 Task: Find connections with filter location Dohār with filter topic #futurewith filter profile language Potuguese with filter current company Emami Ltd with filter school GURU HARIKISHAN PUBLIC SCHOOL with filter industry Automation Machinery Manufacturing with filter service category Wealth Management with filter keywords title Production Engineer
Action: Mouse moved to (492, 95)
Screenshot: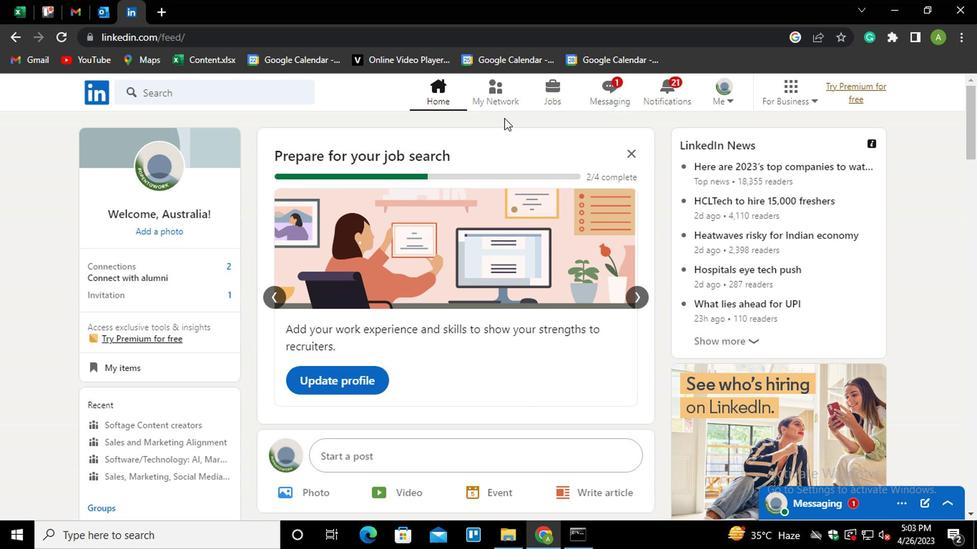 
Action: Mouse pressed left at (492, 95)
Screenshot: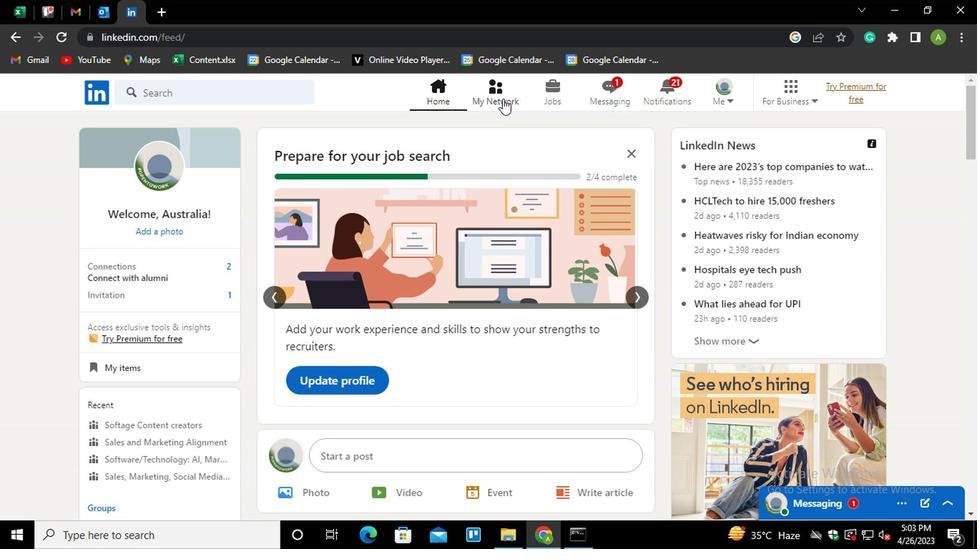 
Action: Mouse moved to (140, 167)
Screenshot: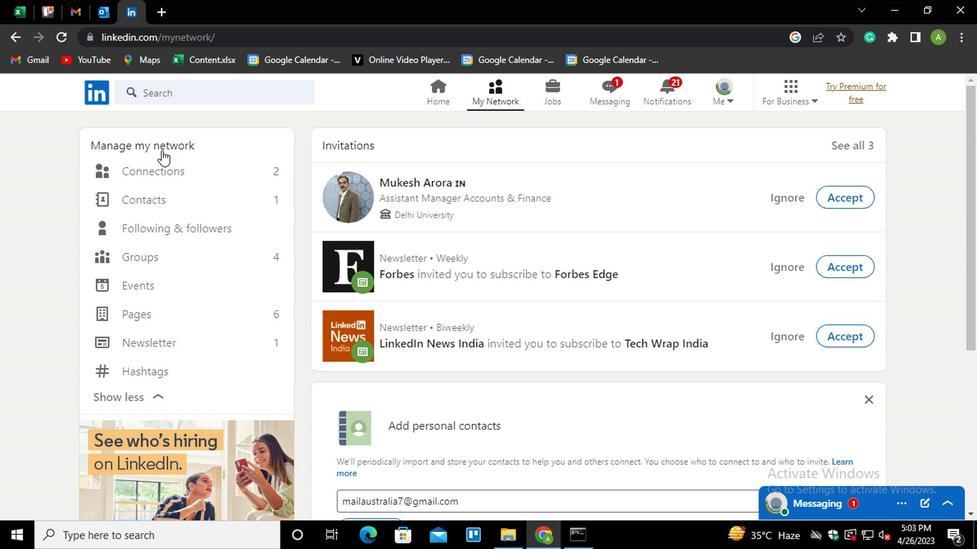 
Action: Mouse pressed left at (140, 167)
Screenshot: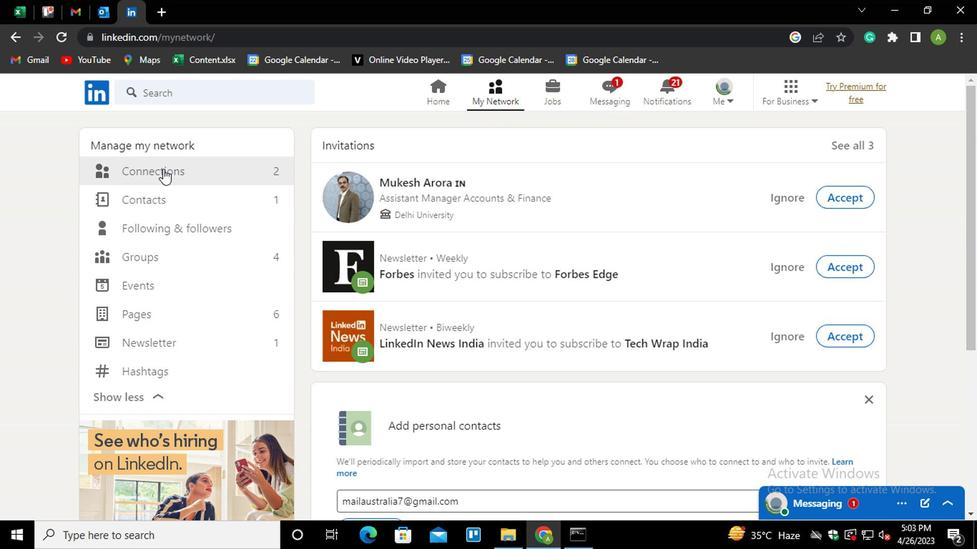 
Action: Mouse moved to (564, 171)
Screenshot: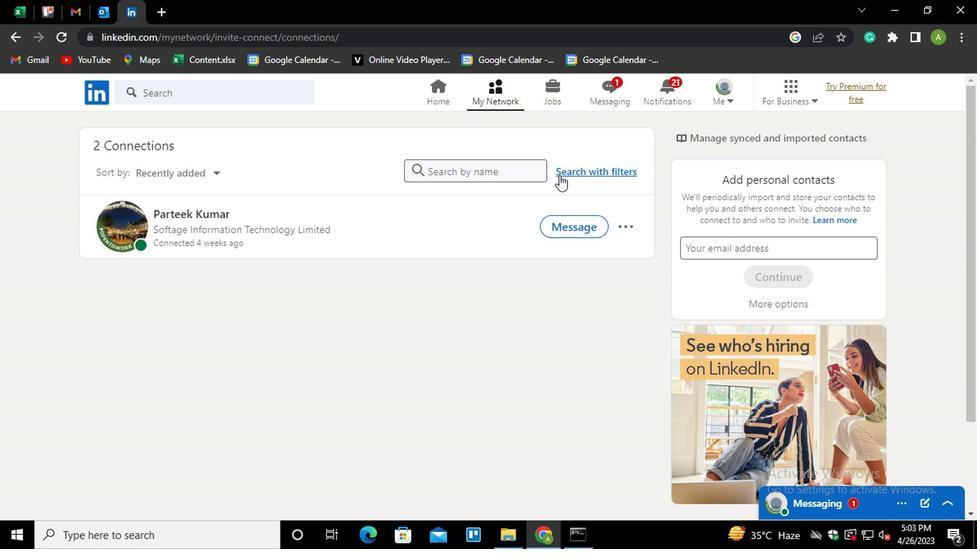 
Action: Mouse pressed left at (564, 171)
Screenshot: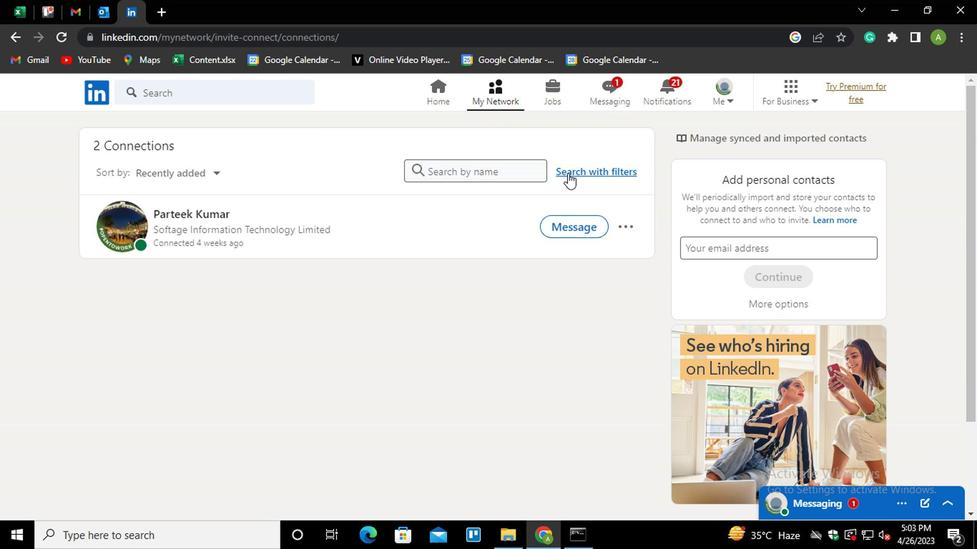 
Action: Mouse moved to (482, 130)
Screenshot: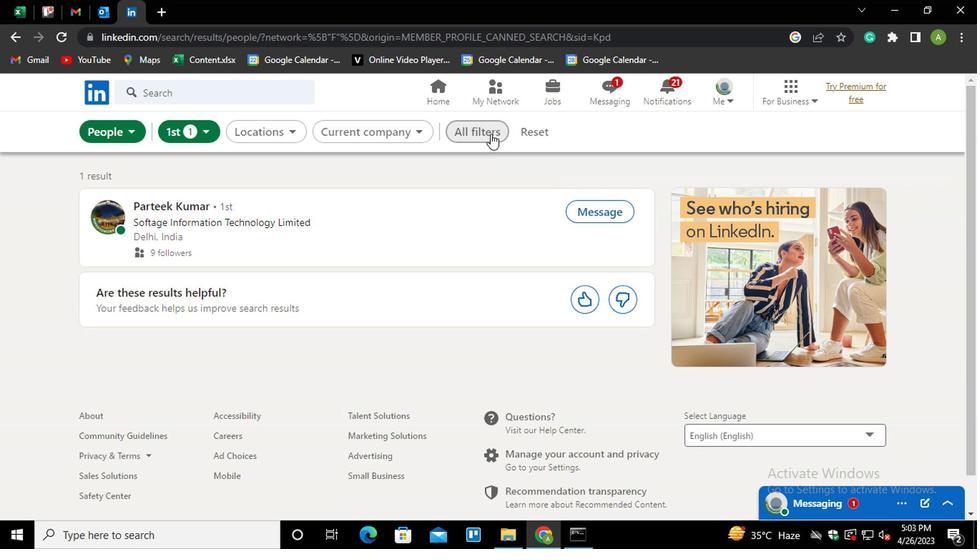 
Action: Mouse pressed left at (482, 130)
Screenshot: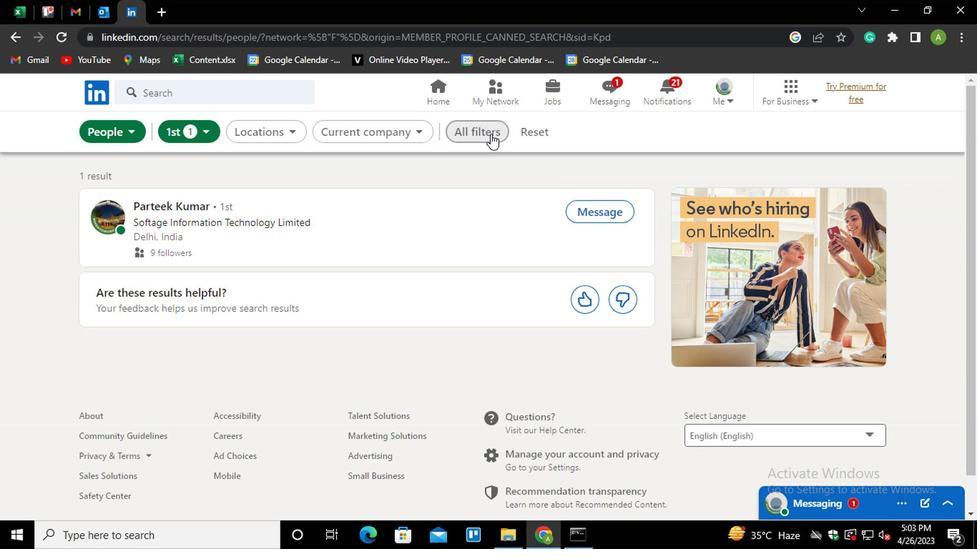 
Action: Mouse moved to (665, 257)
Screenshot: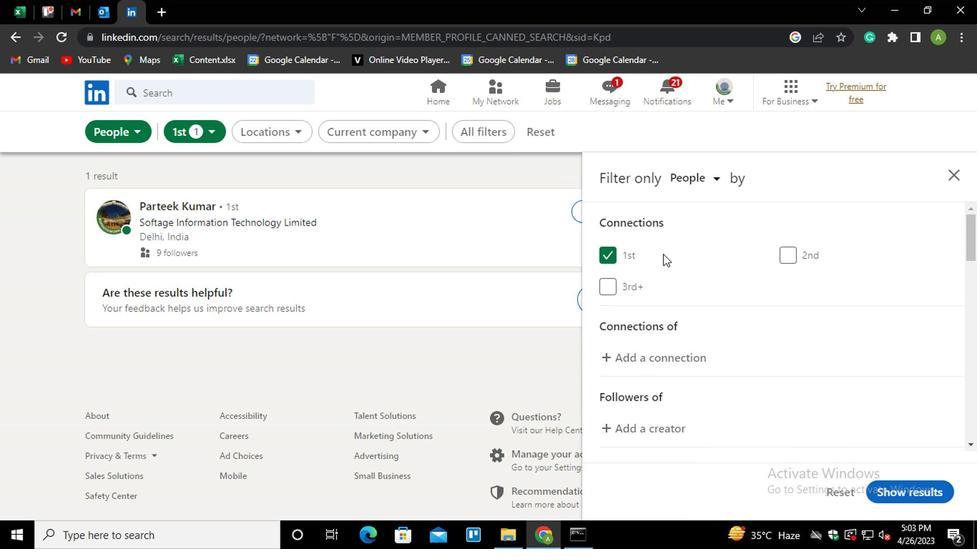 
Action: Mouse scrolled (665, 256) with delta (0, 0)
Screenshot: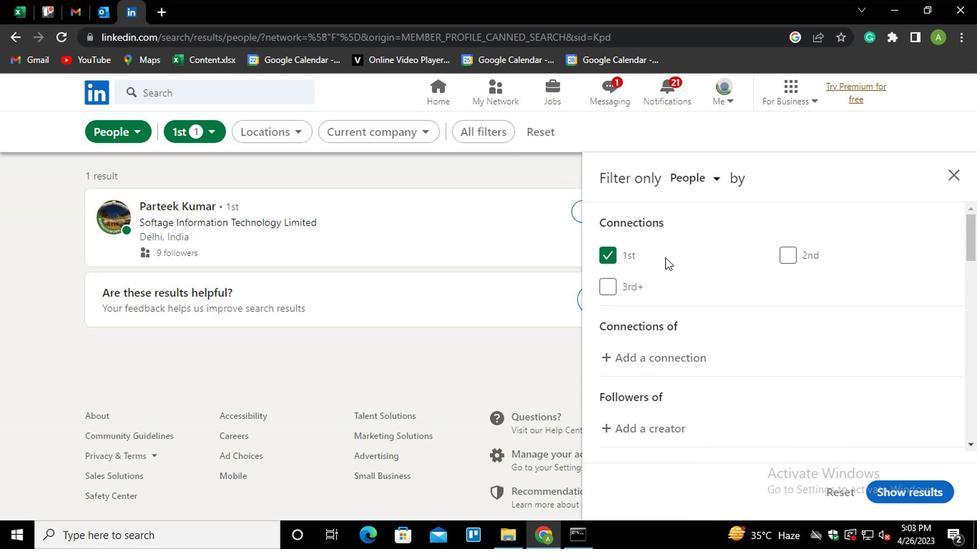 
Action: Mouse scrolled (665, 256) with delta (0, 0)
Screenshot: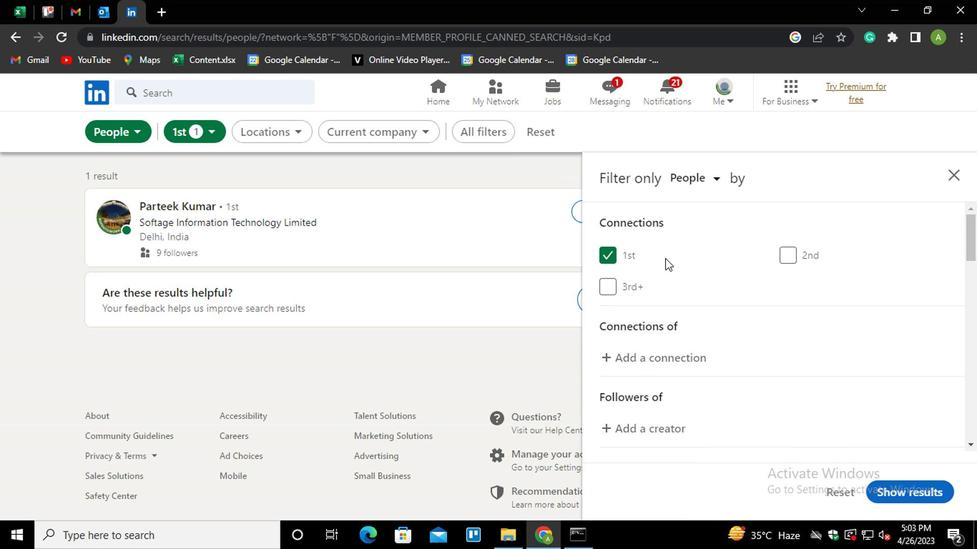 
Action: Mouse scrolled (665, 256) with delta (0, 0)
Screenshot: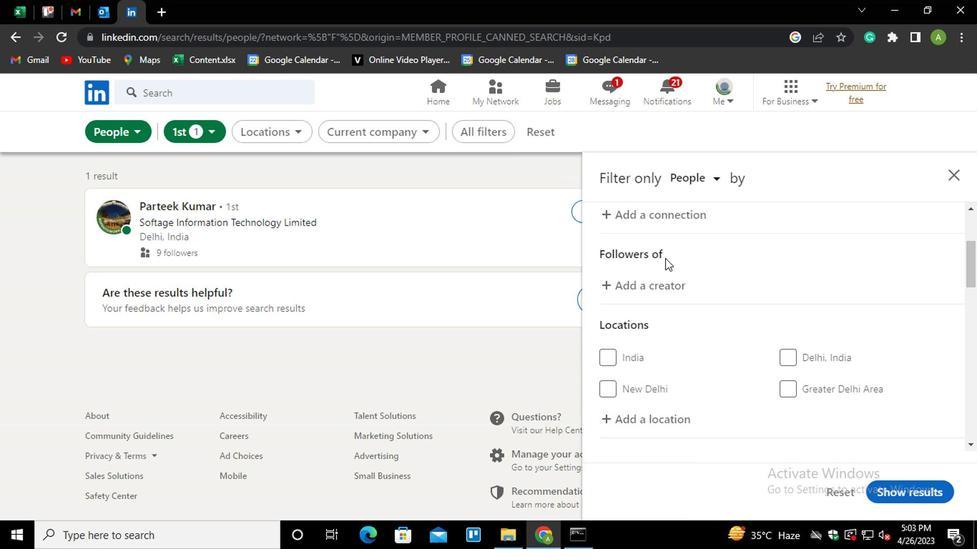 
Action: Mouse moved to (648, 347)
Screenshot: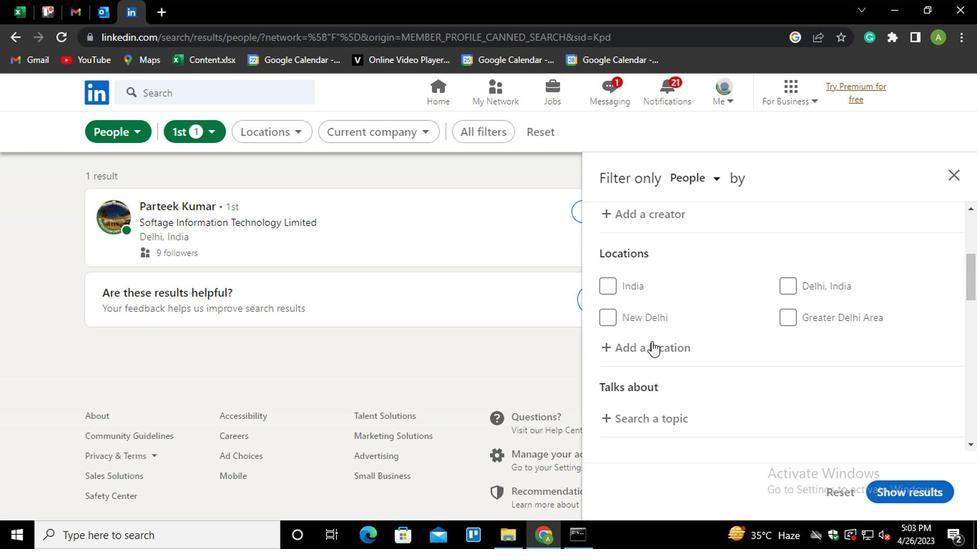 
Action: Mouse pressed left at (648, 347)
Screenshot: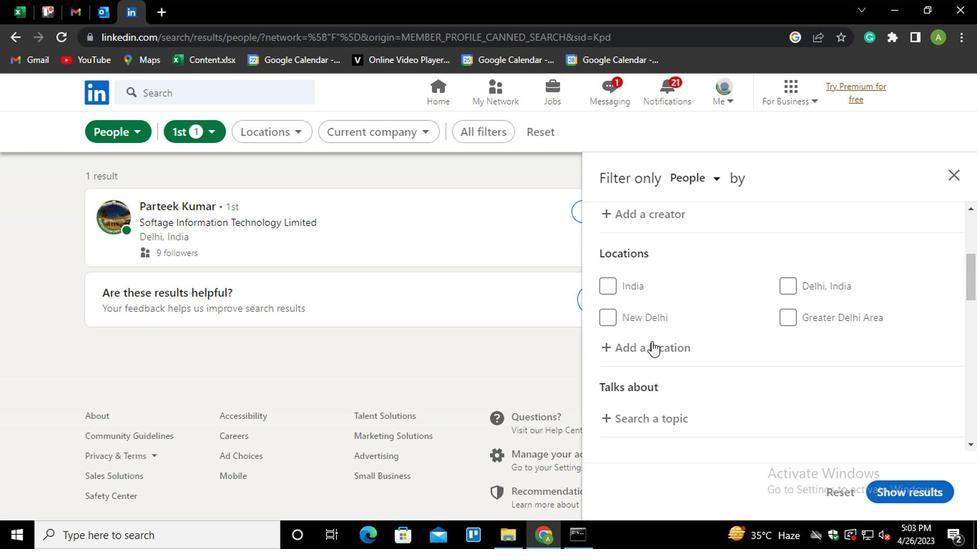 
Action: Mouse moved to (648, 347)
Screenshot: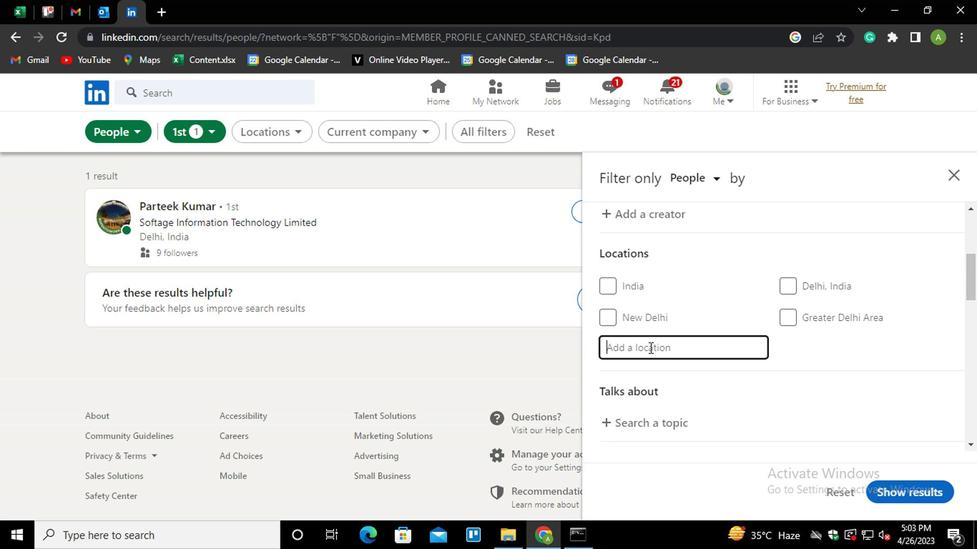 
Action: Mouse pressed left at (648, 347)
Screenshot: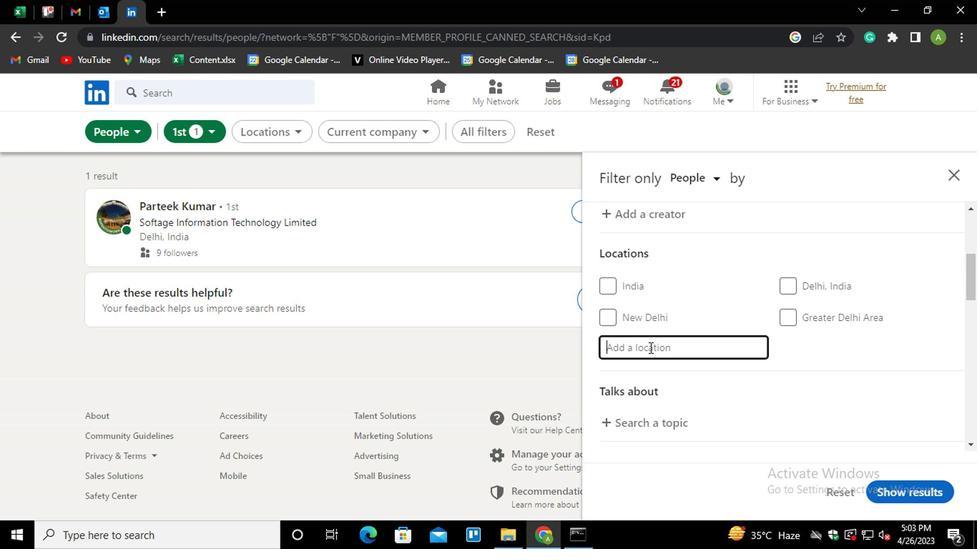 
Action: Mouse moved to (683, 324)
Screenshot: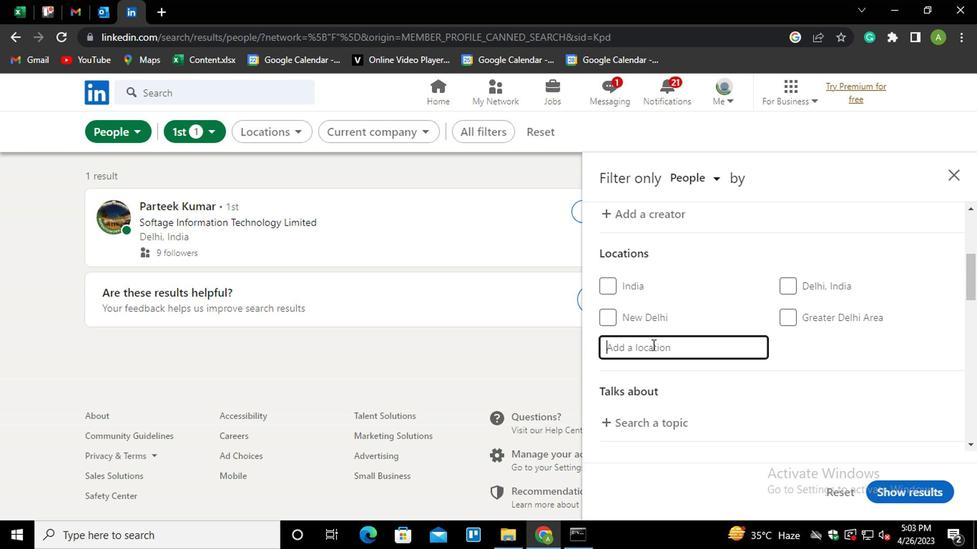 
Action: Key pressed <Key.shift>DOHAR
Screenshot: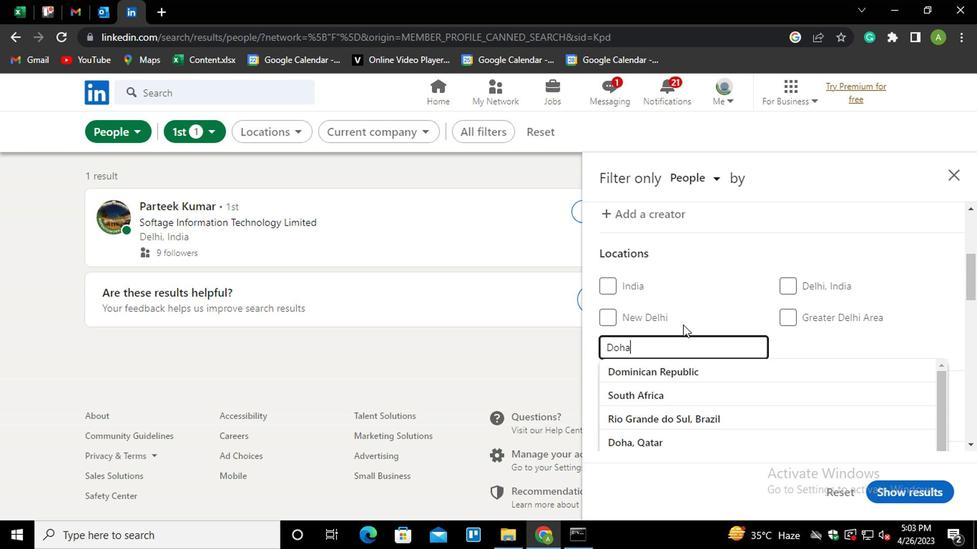 
Action: Mouse moved to (840, 359)
Screenshot: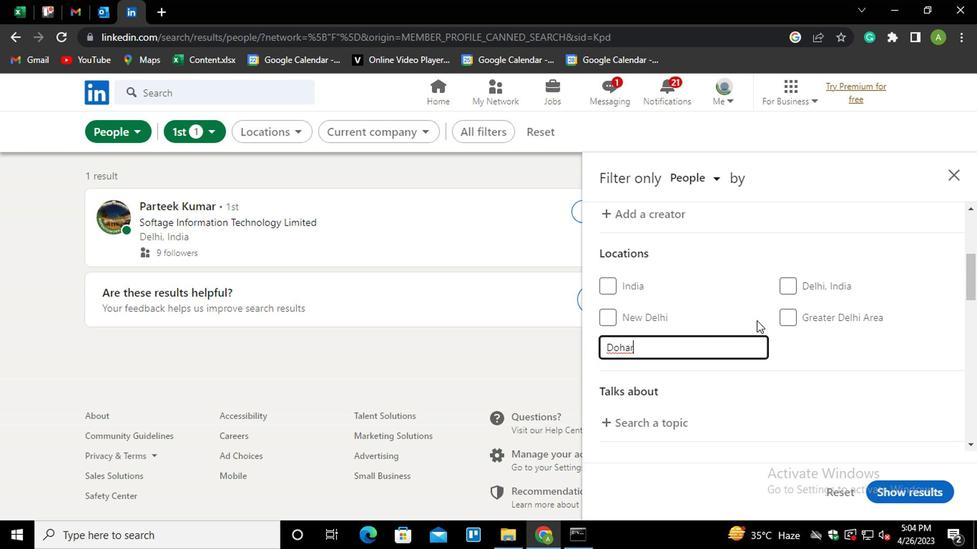 
Action: Mouse pressed left at (840, 359)
Screenshot: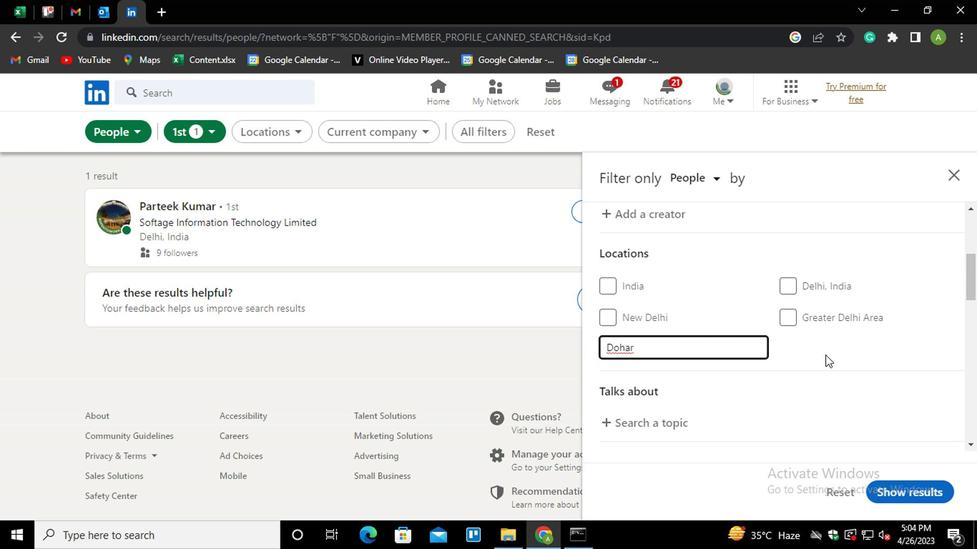
Action: Mouse scrolled (840, 358) with delta (0, -1)
Screenshot: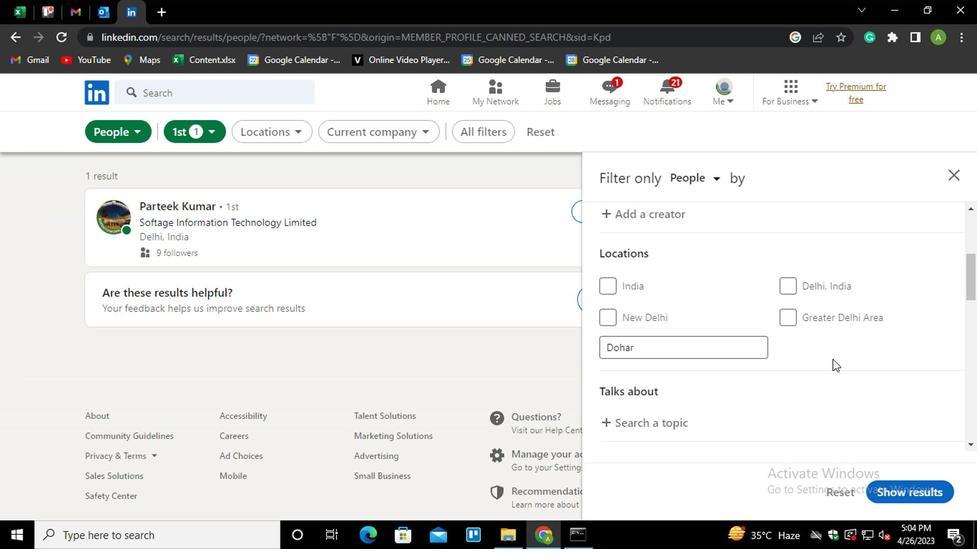 
Action: Mouse moved to (673, 345)
Screenshot: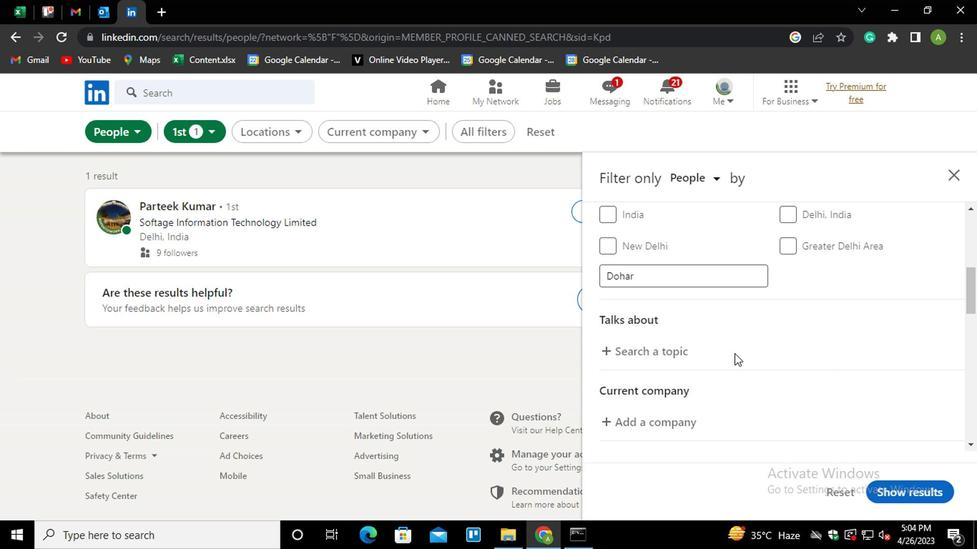 
Action: Mouse pressed left at (673, 345)
Screenshot: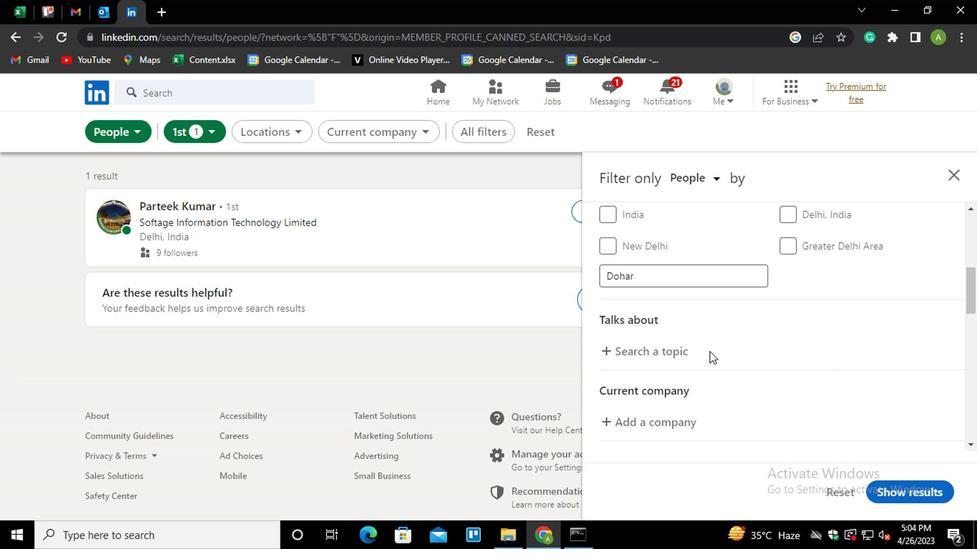 
Action: Key pressed <Key.shift>#FUTURE
Screenshot: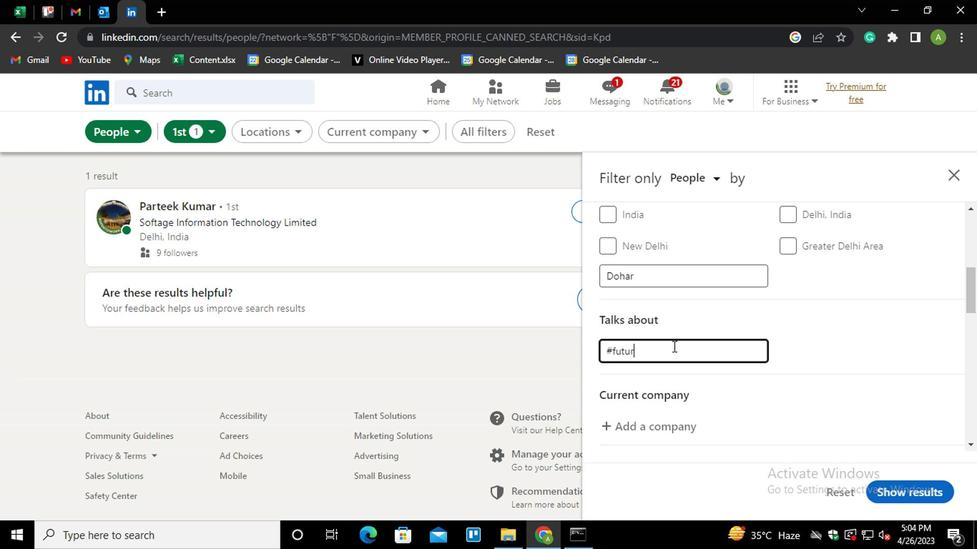 
Action: Mouse moved to (907, 364)
Screenshot: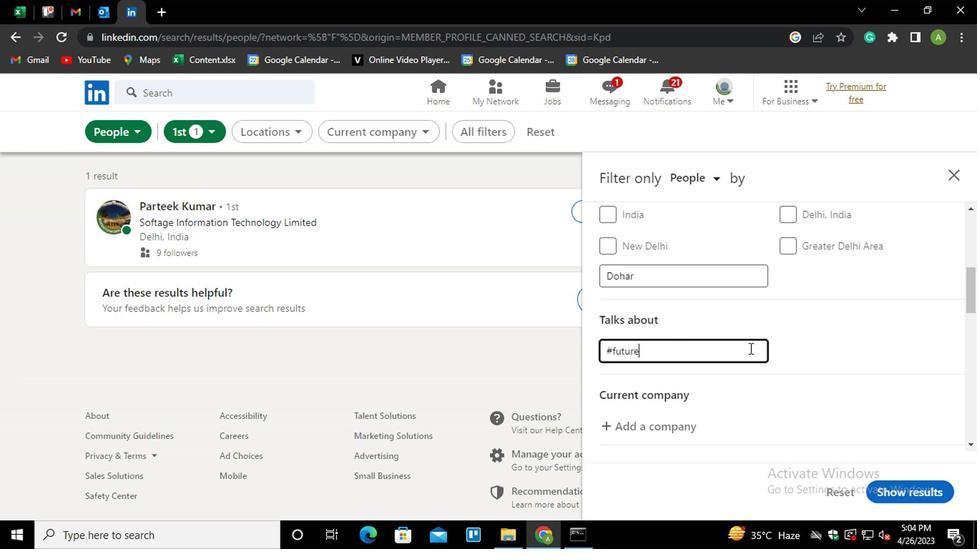 
Action: Mouse pressed left at (907, 364)
Screenshot: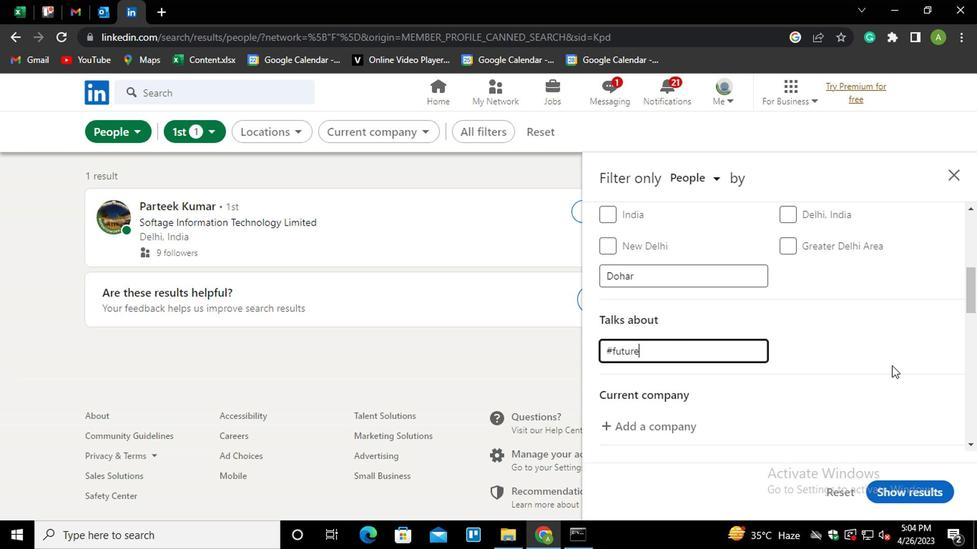 
Action: Mouse moved to (889, 356)
Screenshot: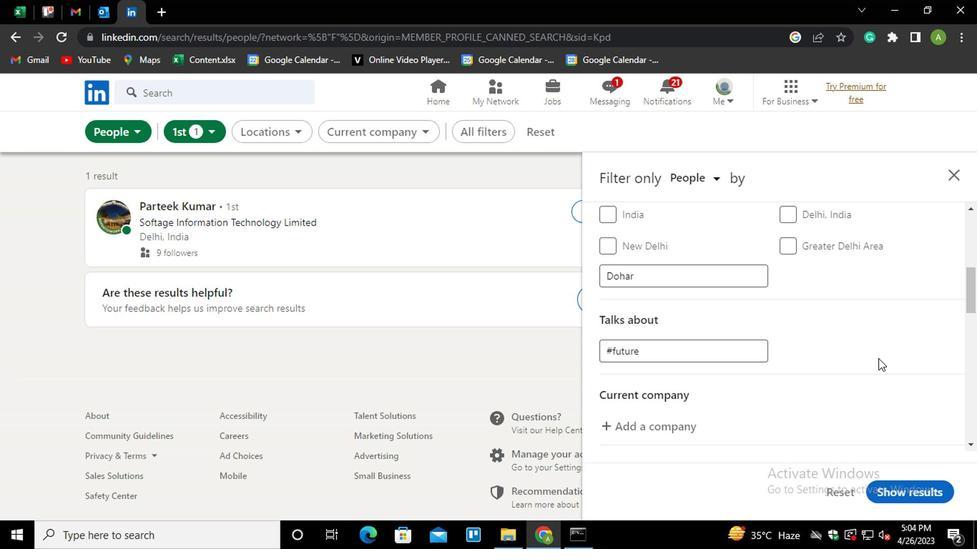 
Action: Mouse scrolled (889, 355) with delta (0, 0)
Screenshot: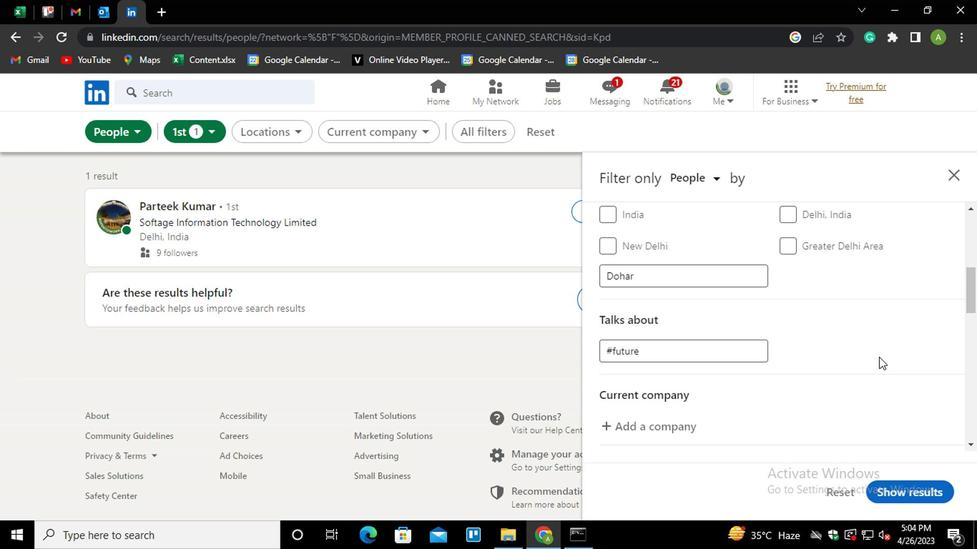 
Action: Mouse scrolled (889, 355) with delta (0, 0)
Screenshot: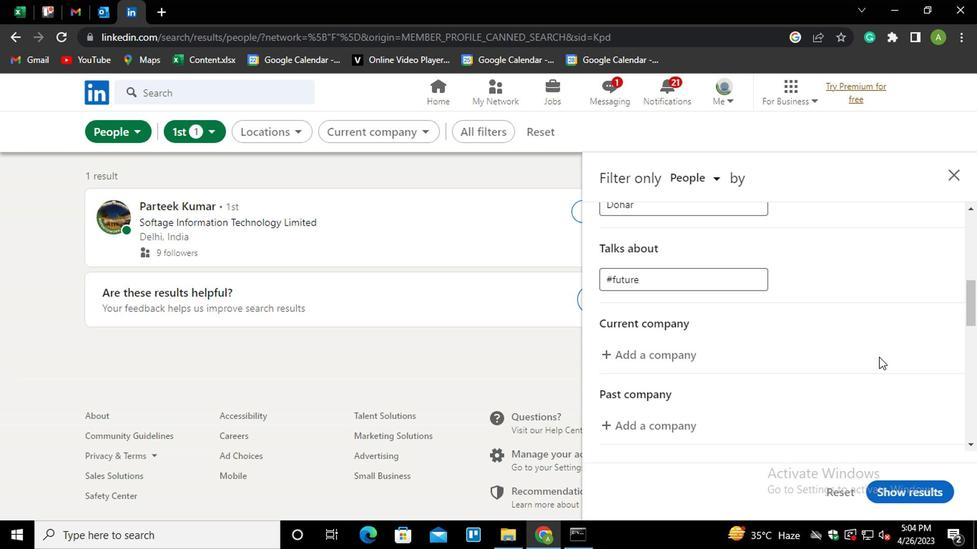 
Action: Mouse moved to (630, 276)
Screenshot: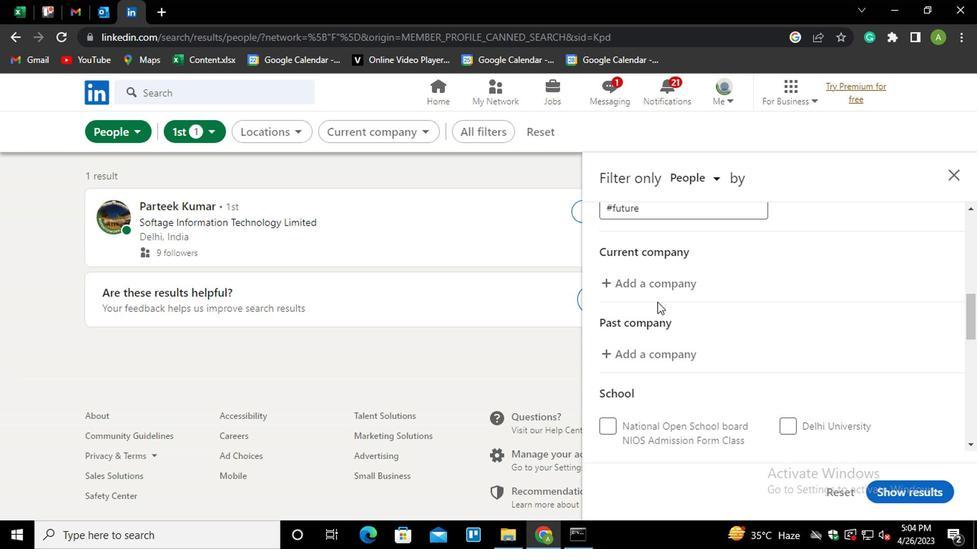 
Action: Mouse pressed left at (630, 276)
Screenshot: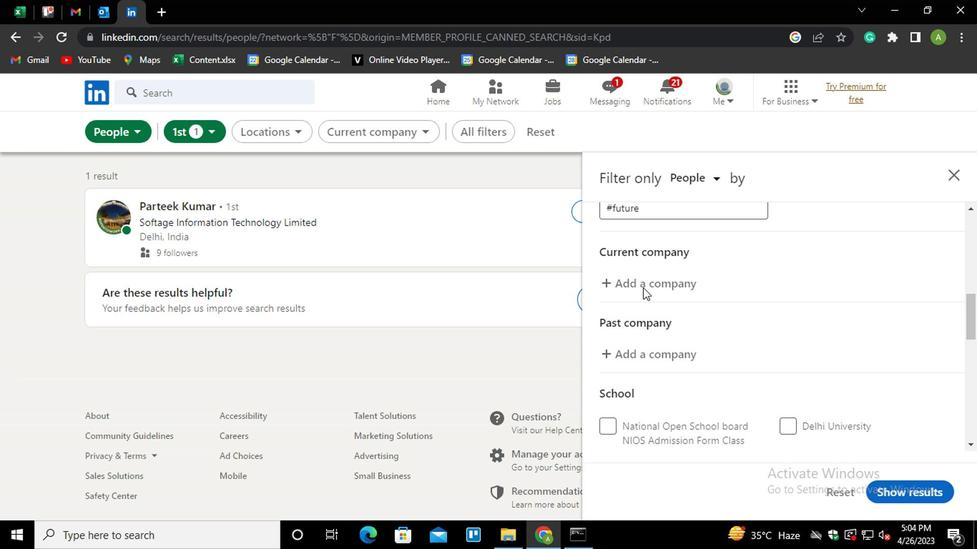 
Action: Key pressed <Key.shift>EMAMI<Key.down><Key.enter>
Screenshot: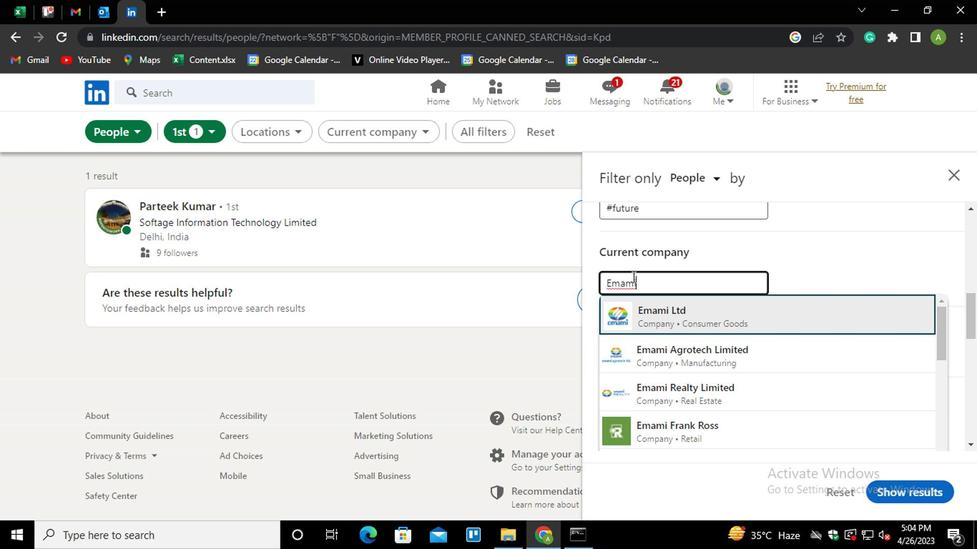 
Action: Mouse moved to (794, 338)
Screenshot: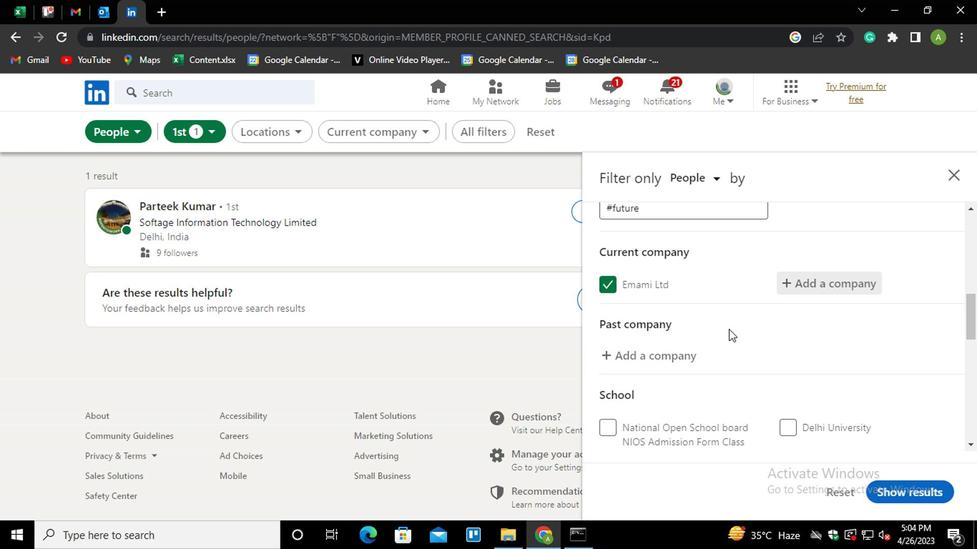 
Action: Mouse scrolled (794, 337) with delta (0, -1)
Screenshot: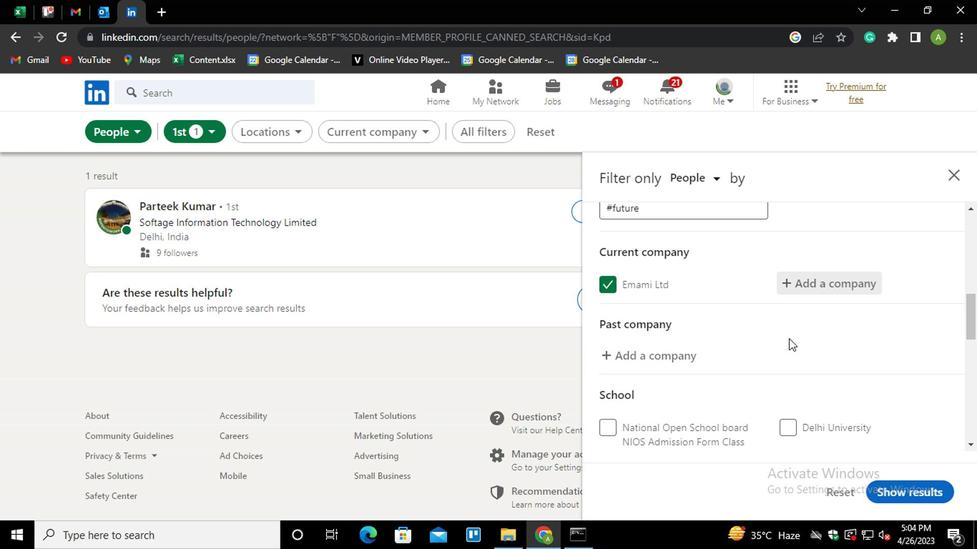 
Action: Mouse scrolled (794, 337) with delta (0, -1)
Screenshot: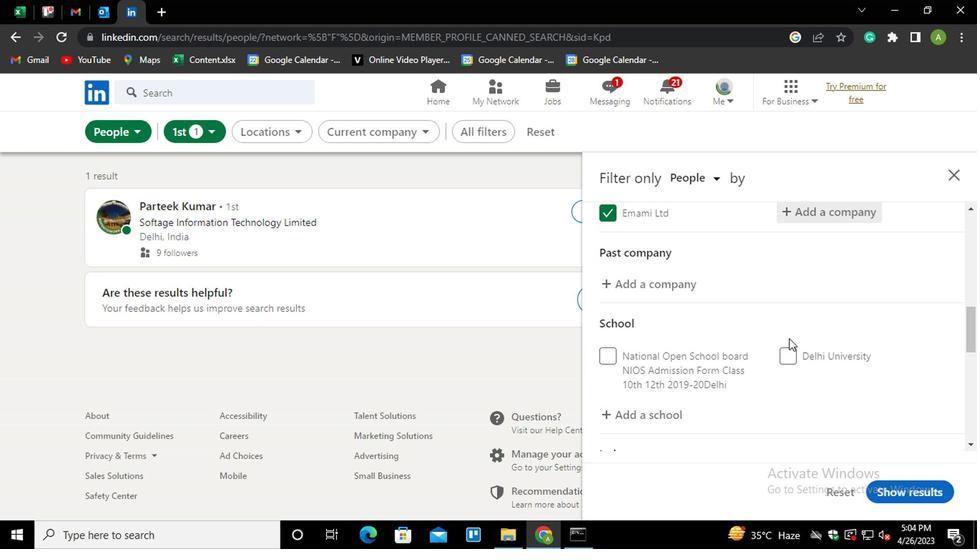 
Action: Mouse moved to (653, 341)
Screenshot: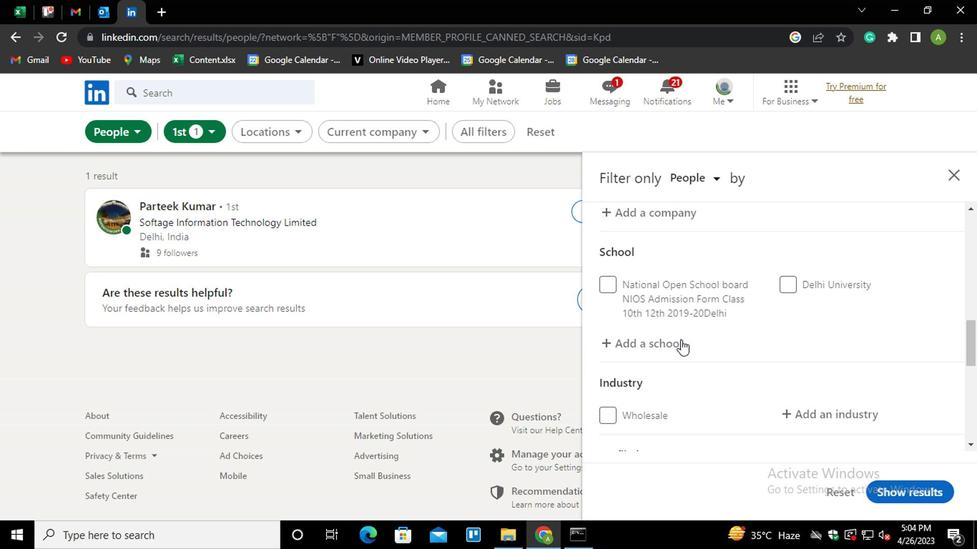 
Action: Mouse pressed left at (653, 341)
Screenshot: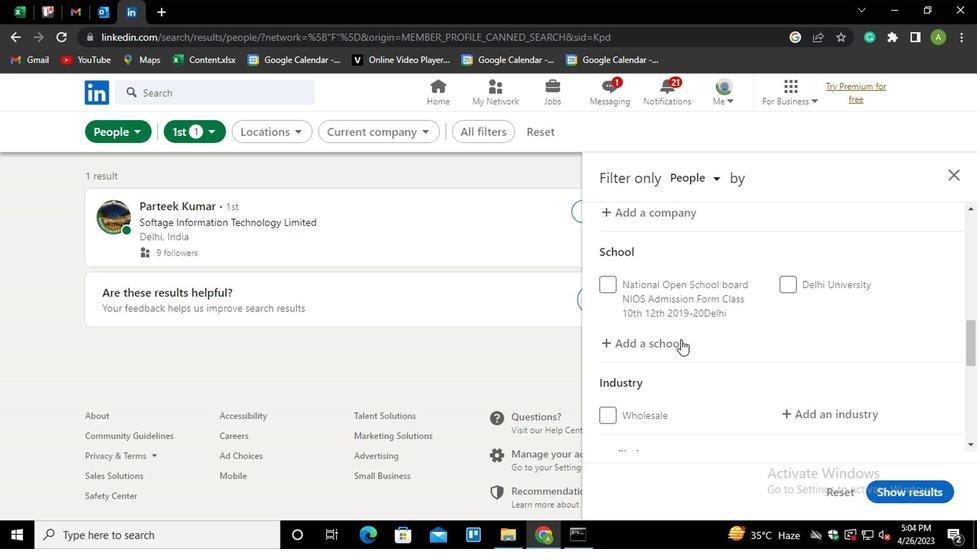 
Action: Mouse moved to (653, 342)
Screenshot: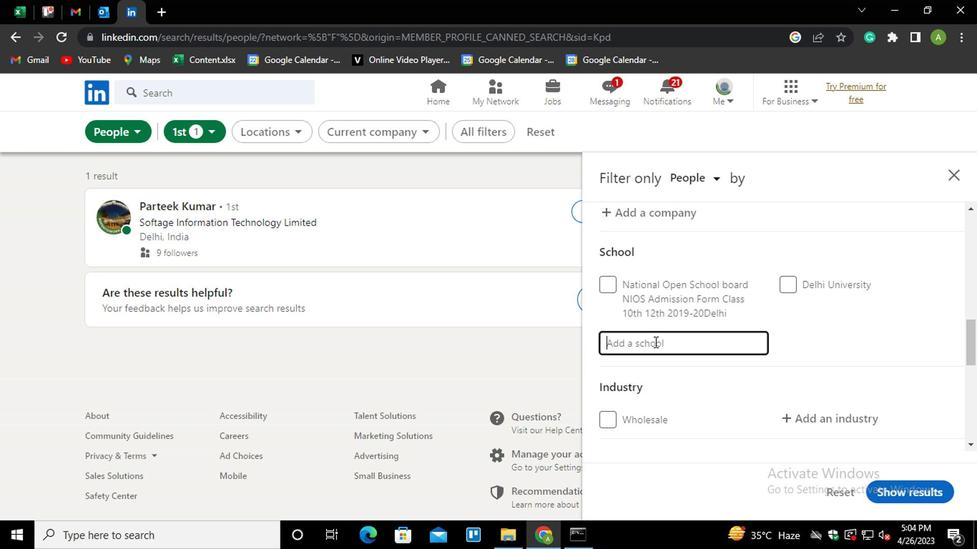
Action: Mouse pressed left at (653, 342)
Screenshot: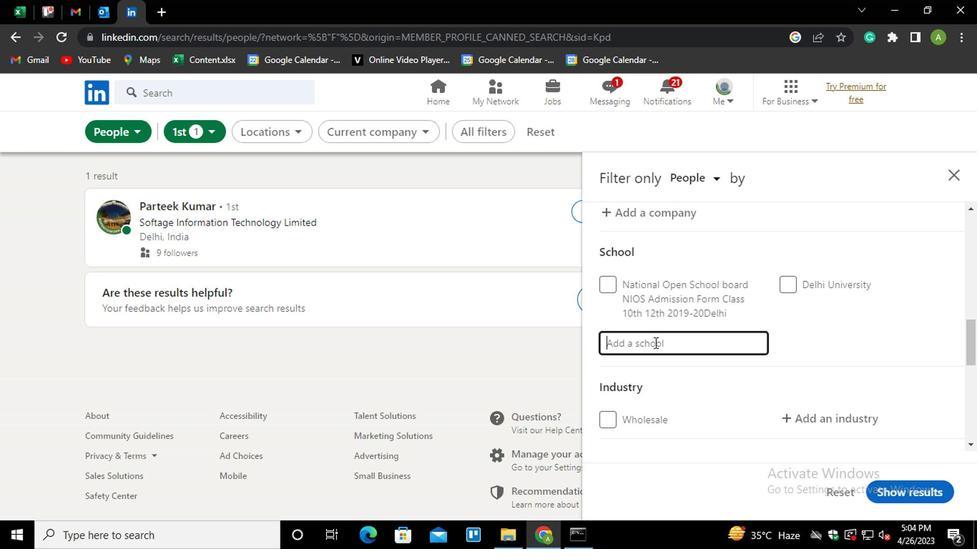 
Action: Key pressed <Key.shift>G<Key.shift>URU<Key.space><Key.shift>HARI<Key.down><Key.enter>
Screenshot: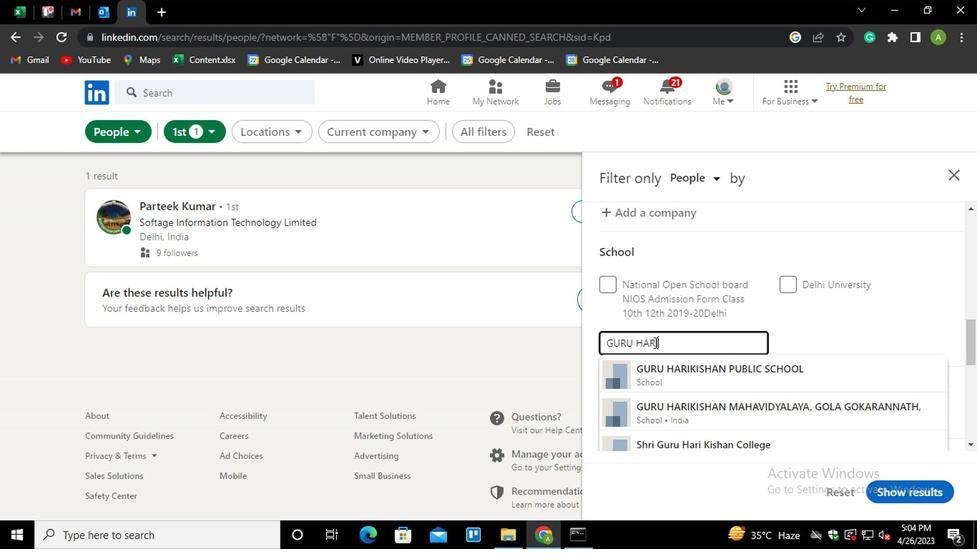 
Action: Mouse moved to (684, 337)
Screenshot: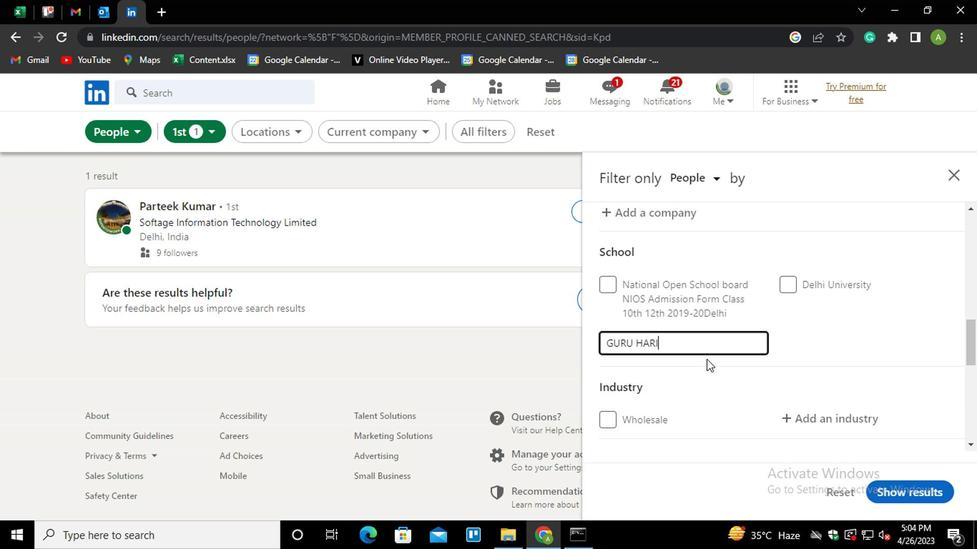 
Action: Mouse pressed left at (684, 337)
Screenshot: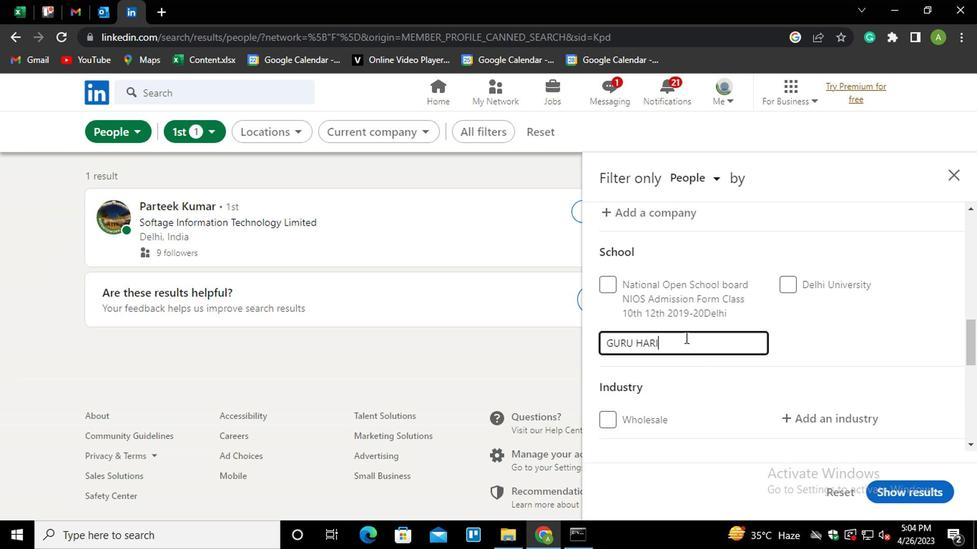 
Action: Mouse moved to (683, 337)
Screenshot: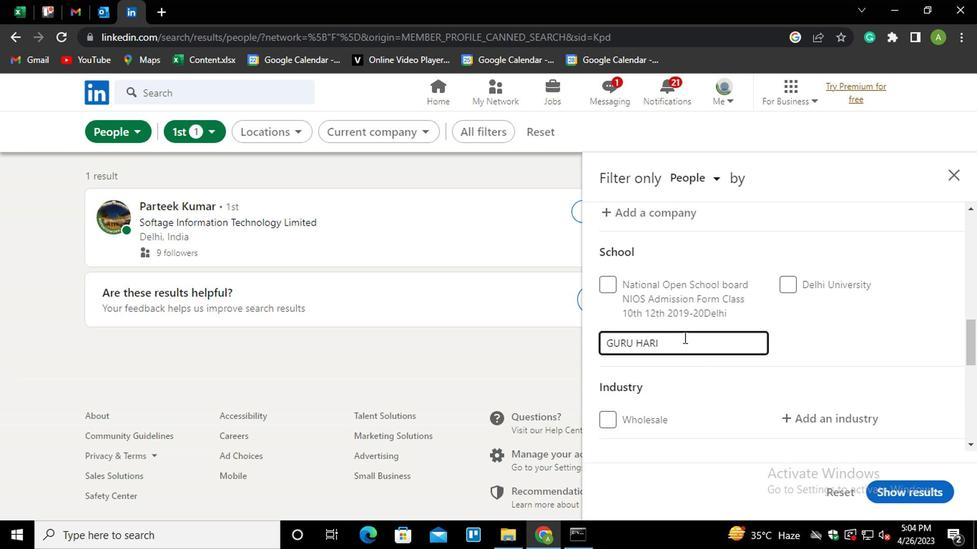 
Action: Key pressed <Key.down><Key.enter>
Screenshot: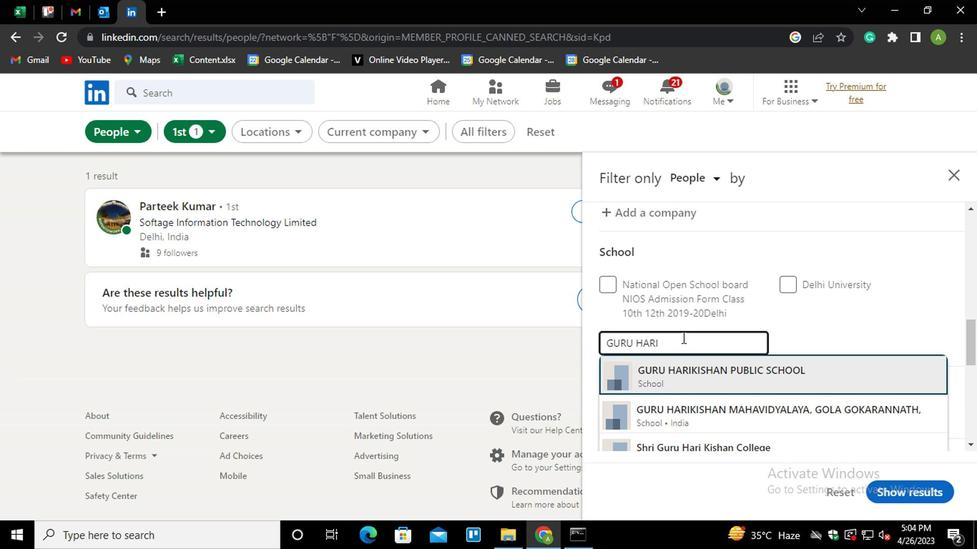 
Action: Mouse moved to (734, 352)
Screenshot: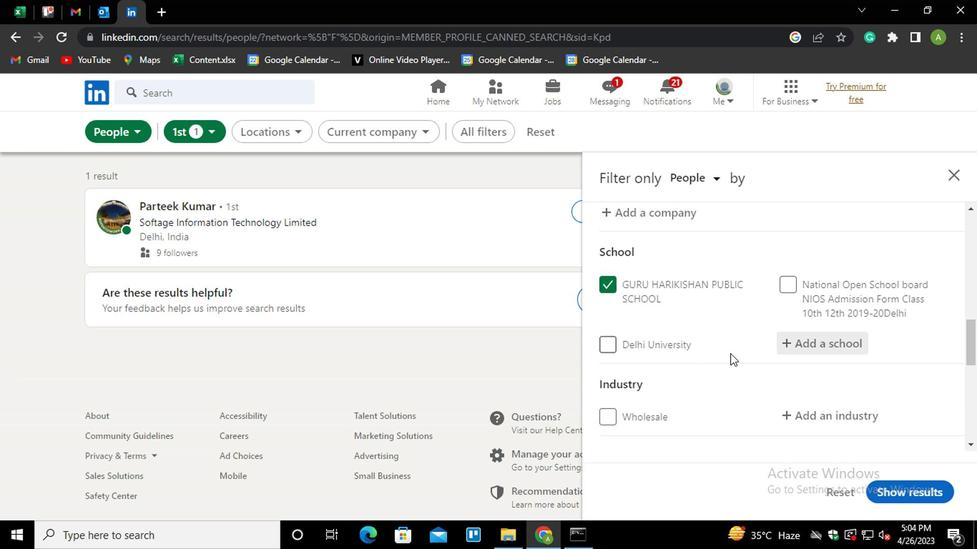
Action: Mouse scrolled (734, 351) with delta (0, 0)
Screenshot: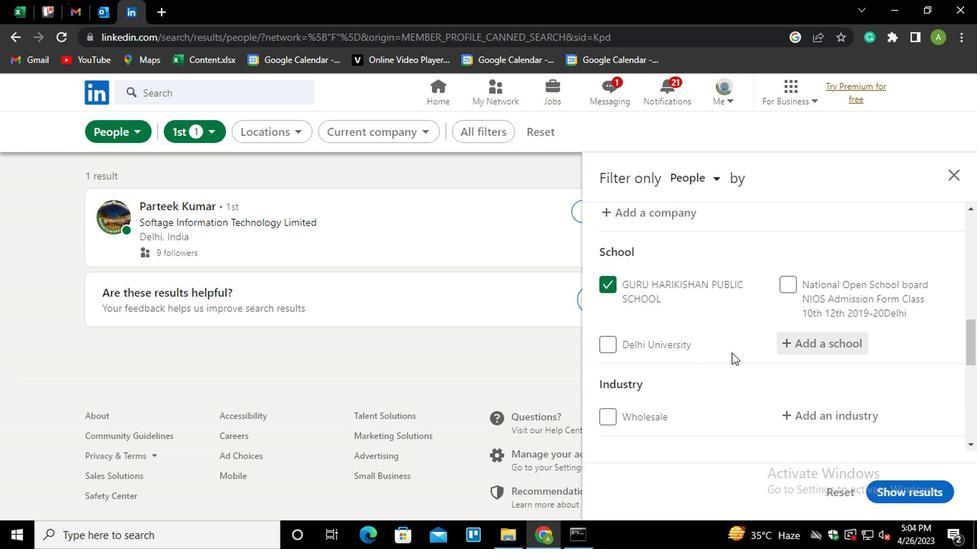 
Action: Mouse moved to (790, 341)
Screenshot: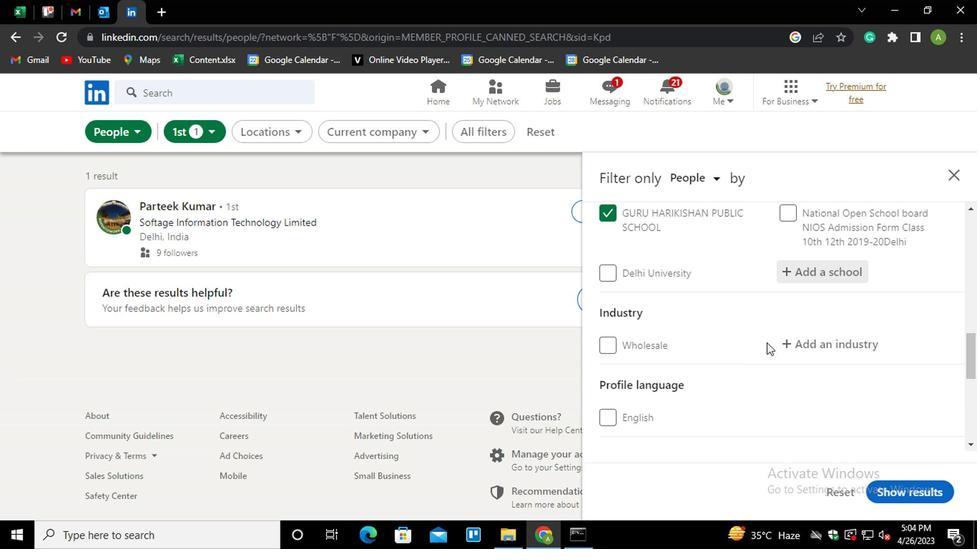 
Action: Mouse pressed left at (790, 341)
Screenshot: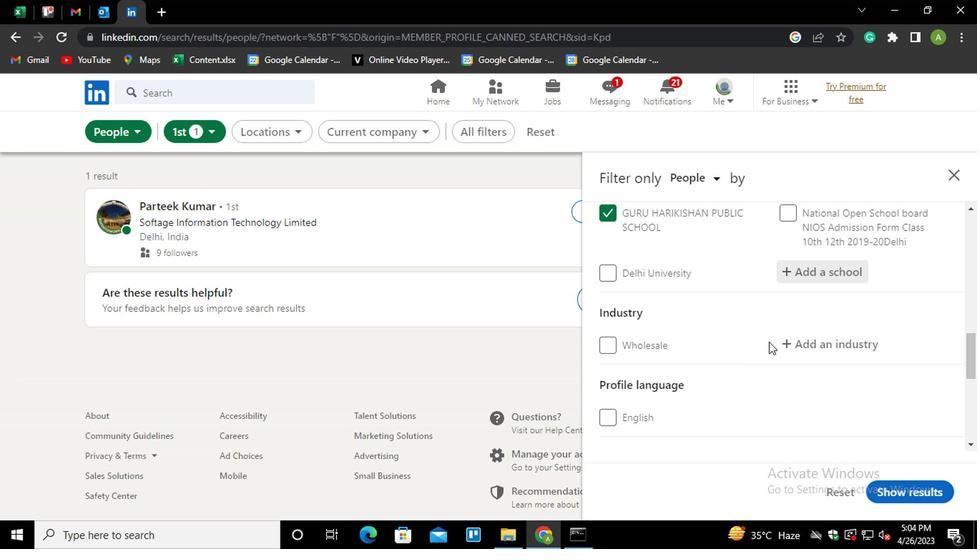 
Action: Mouse moved to (795, 341)
Screenshot: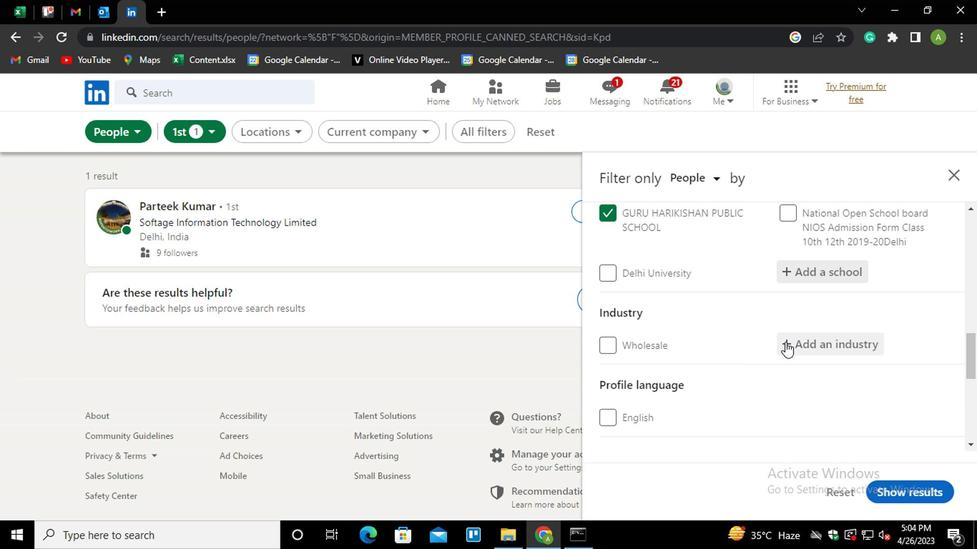 
Action: Mouse pressed left at (795, 341)
Screenshot: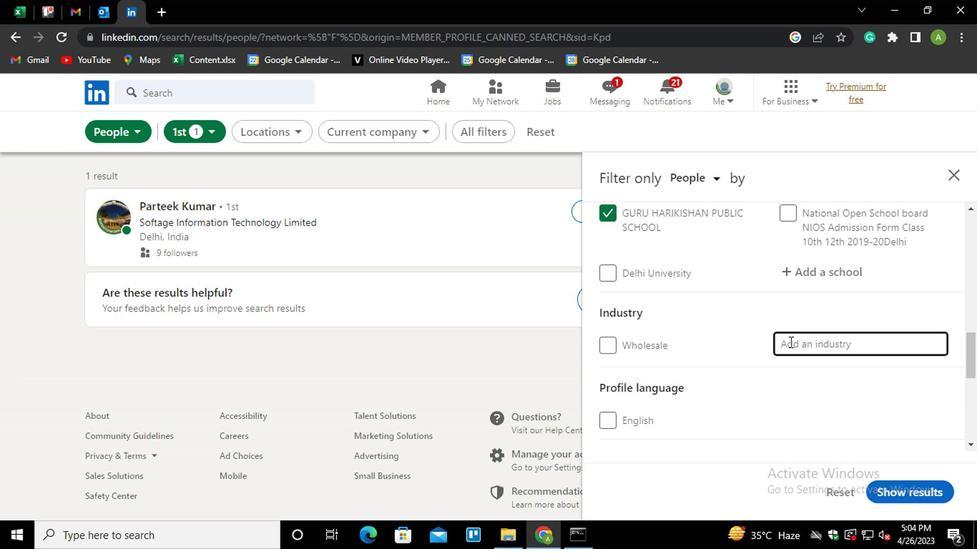 
Action: Mouse moved to (784, 334)
Screenshot: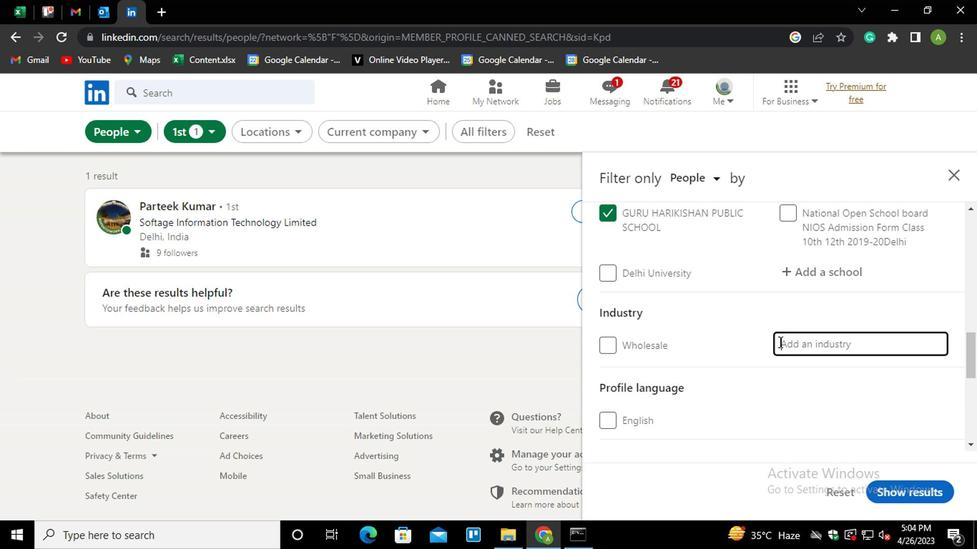 
Action: Key pressed <Key.shift>A<Key.shift>UTOMATIO<Key.down><Key.enter>
Screenshot: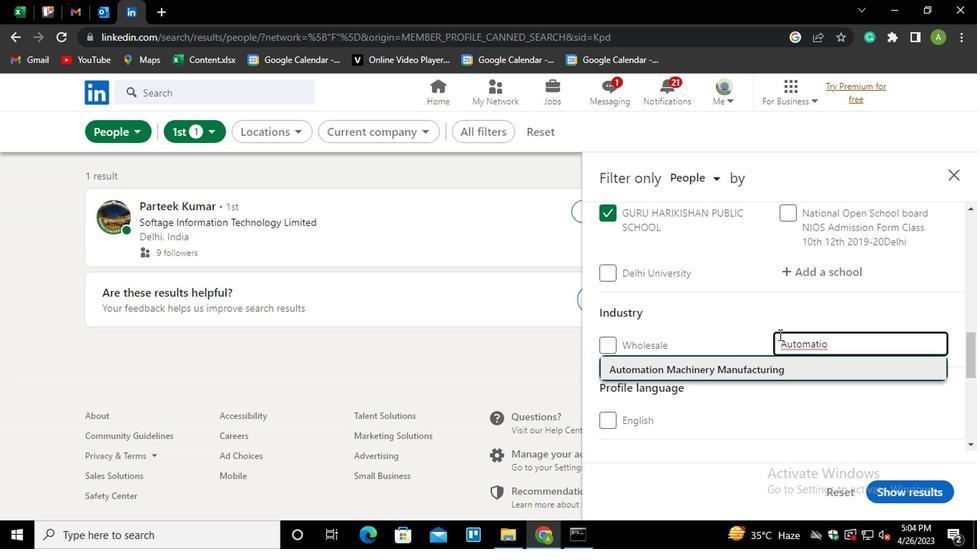 
Action: Mouse moved to (787, 333)
Screenshot: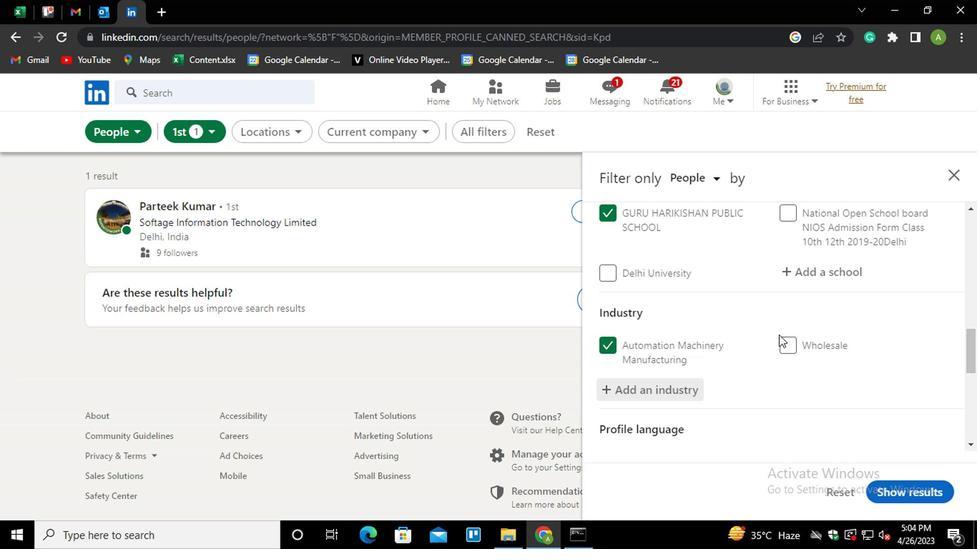 
Action: Mouse scrolled (787, 332) with delta (0, -1)
Screenshot: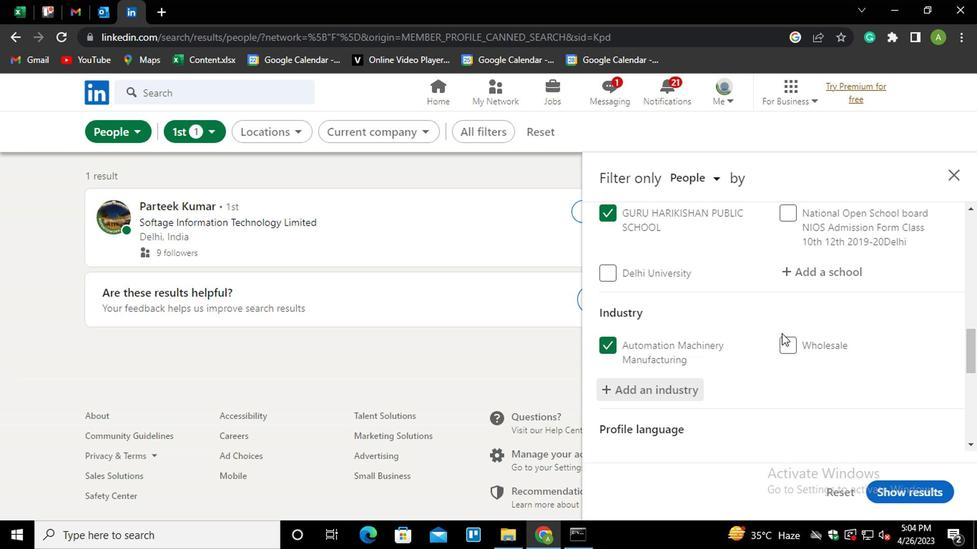 
Action: Mouse scrolled (787, 332) with delta (0, -1)
Screenshot: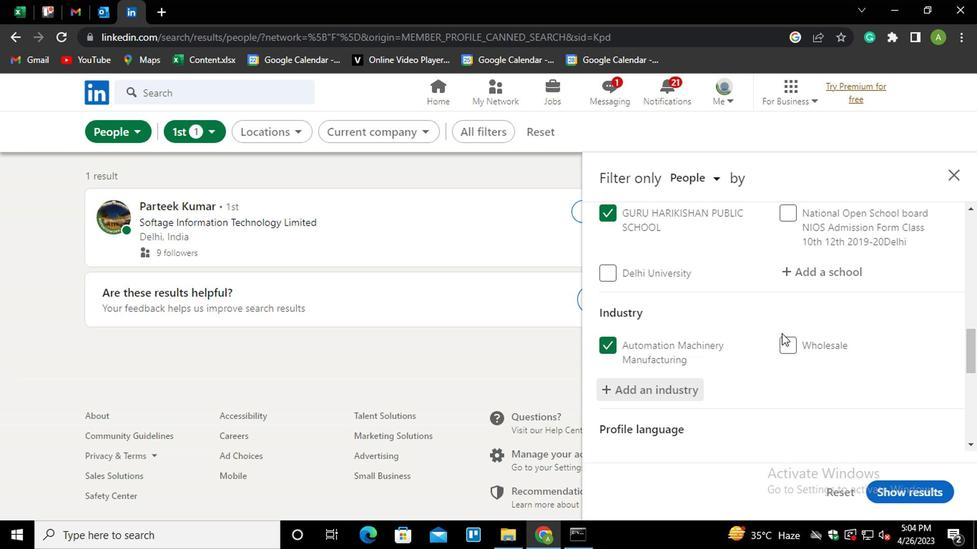 
Action: Mouse moved to (749, 352)
Screenshot: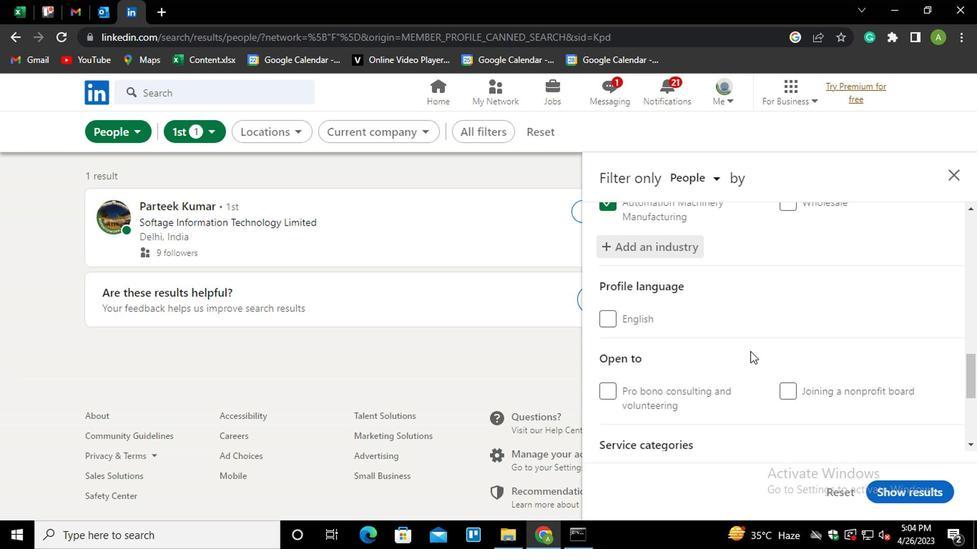 
Action: Mouse scrolled (749, 352) with delta (0, 0)
Screenshot: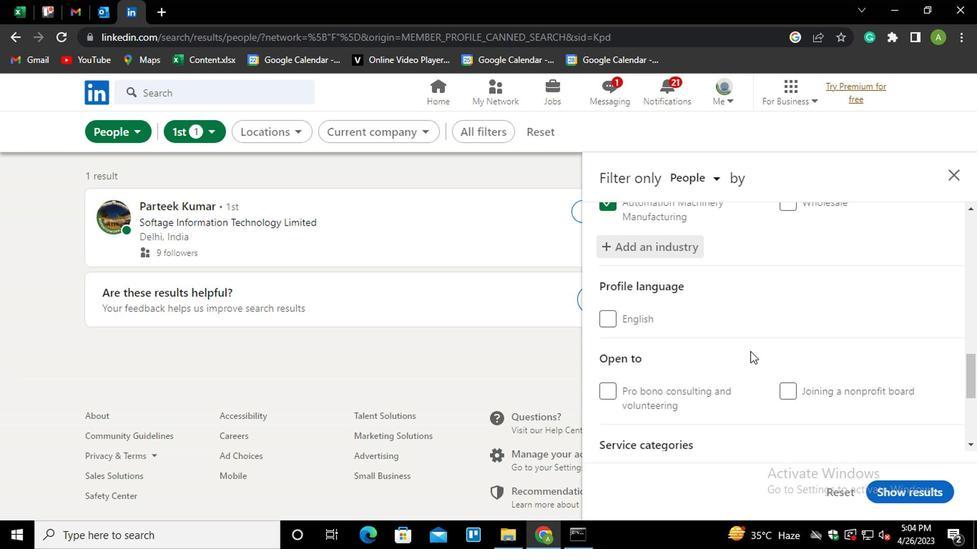 
Action: Mouse moved to (683, 339)
Screenshot: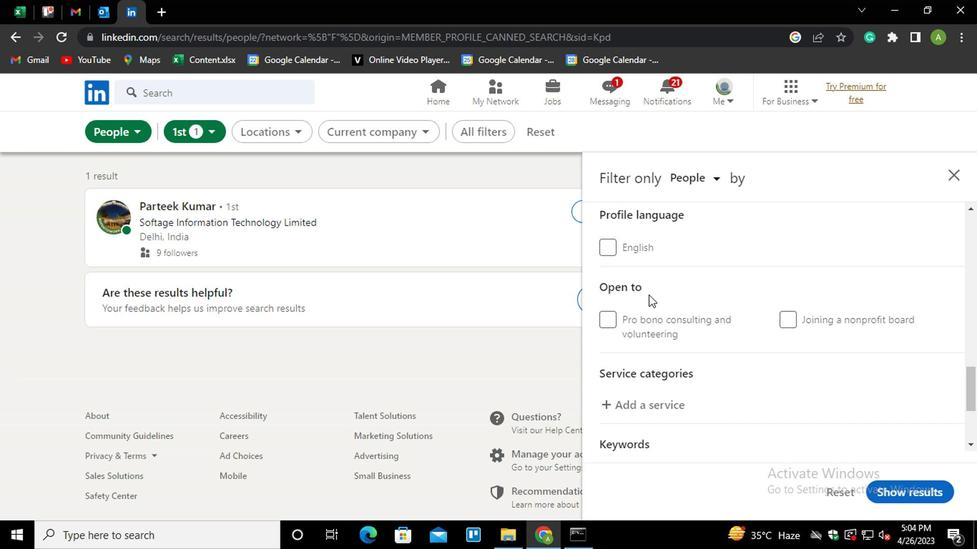 
Action: Mouse scrolled (683, 338) with delta (0, 0)
Screenshot: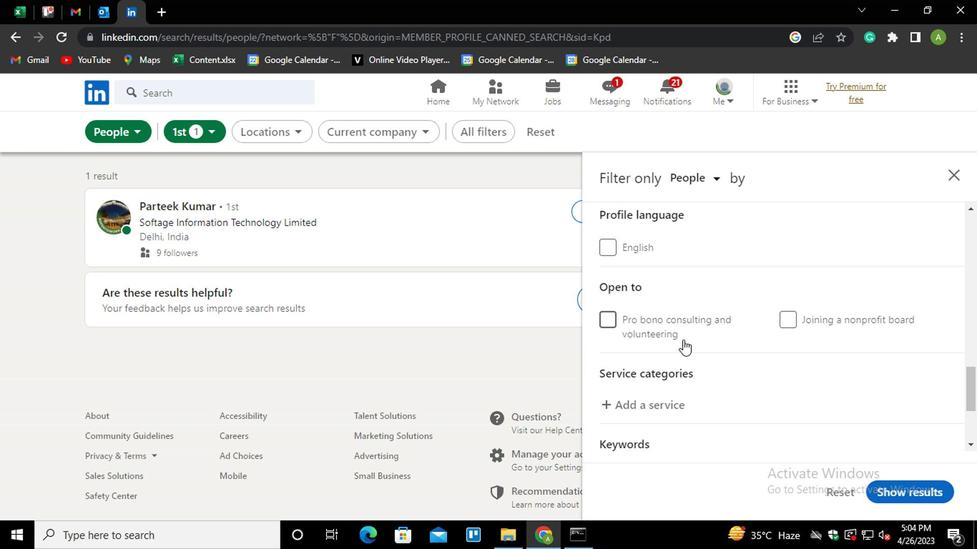 
Action: Mouse moved to (656, 327)
Screenshot: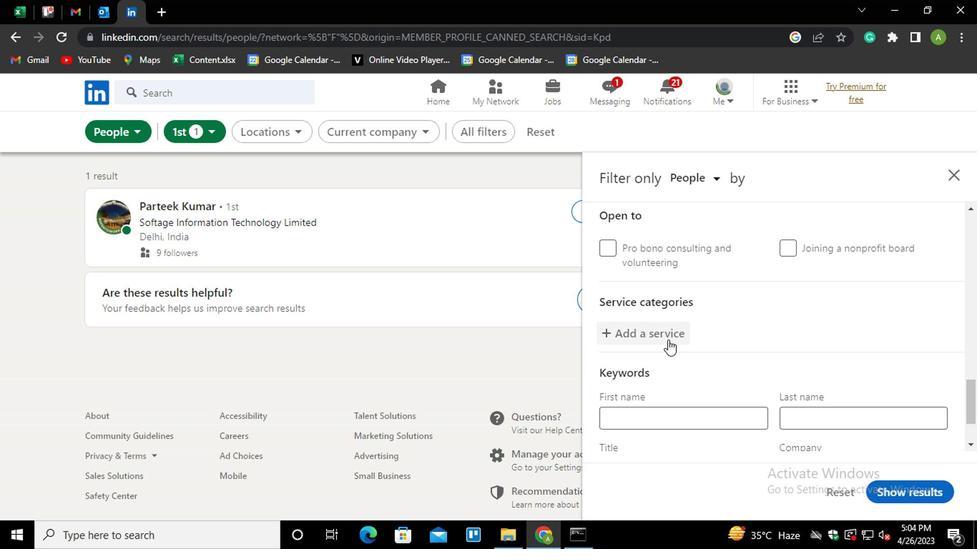 
Action: Mouse pressed left at (656, 327)
Screenshot: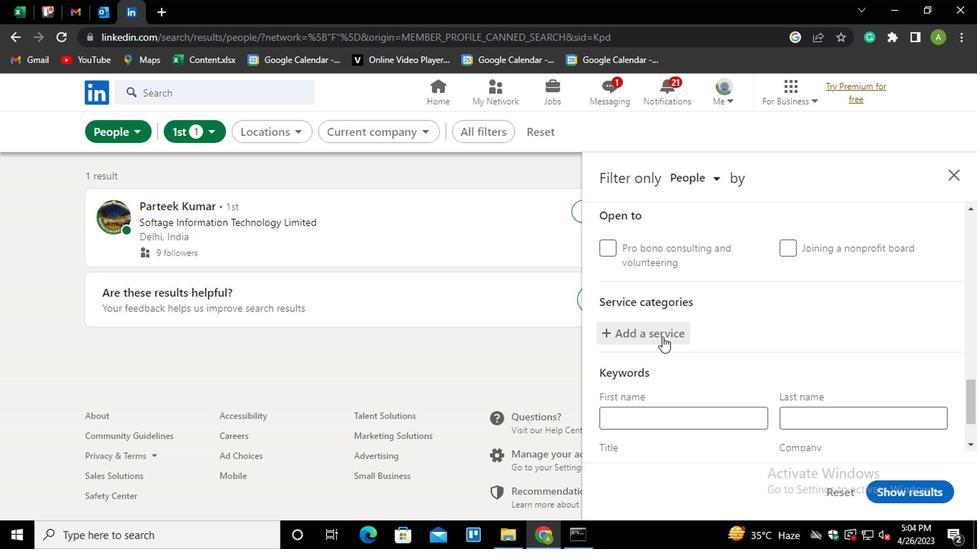 
Action: Mouse moved to (654, 327)
Screenshot: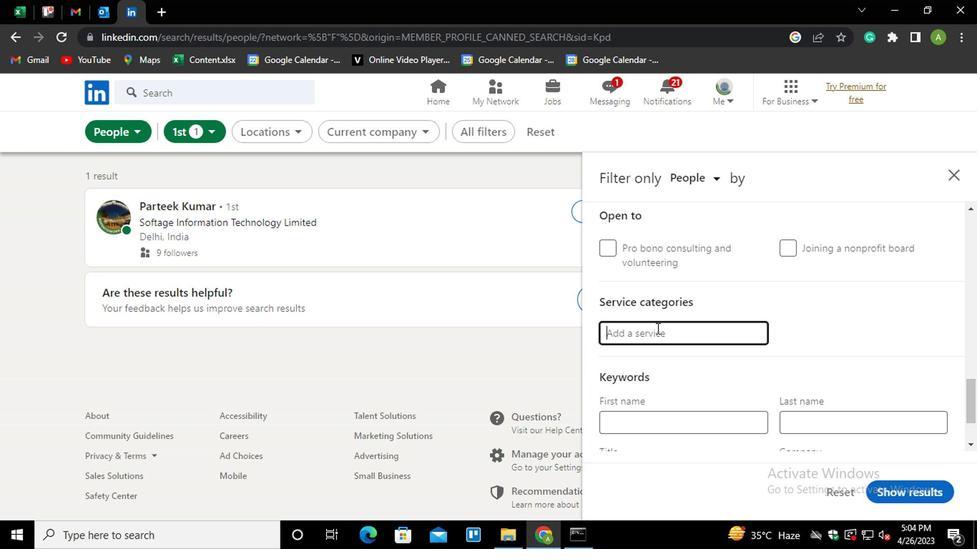 
Action: Key pressed <Key.shift>WEALTH<Key.space><Key.shift_r>MANAGEMENT
Screenshot: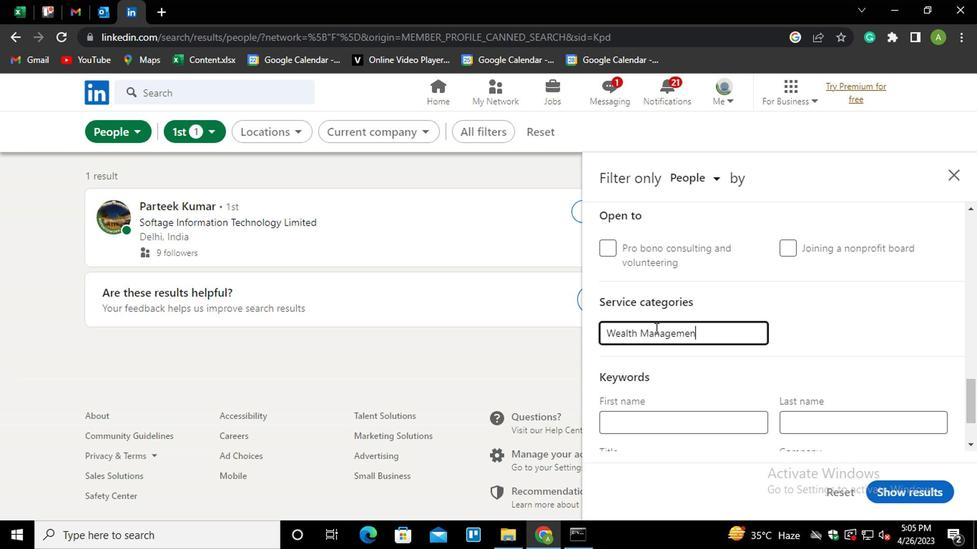 
Action: Mouse moved to (814, 355)
Screenshot: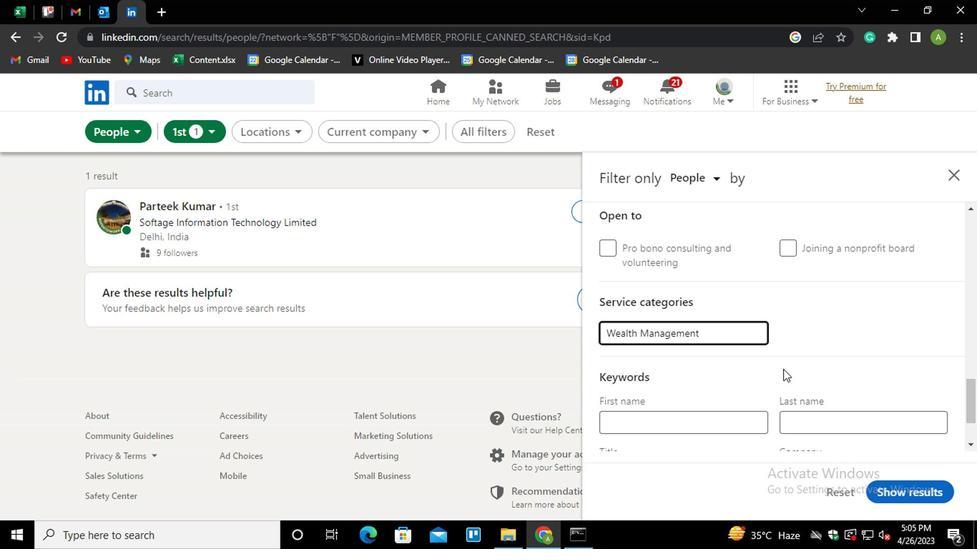 
Action: Mouse pressed left at (814, 355)
Screenshot: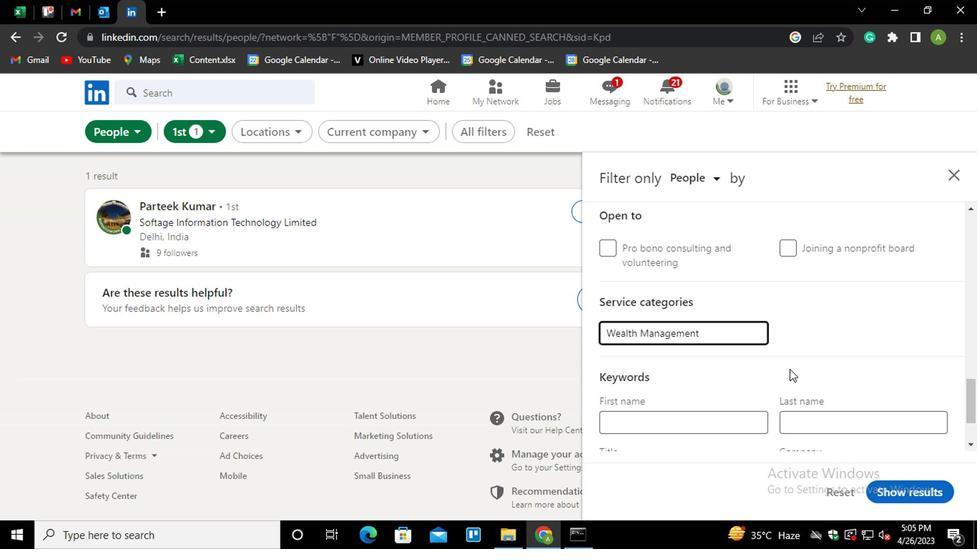 
Action: Mouse moved to (868, 325)
Screenshot: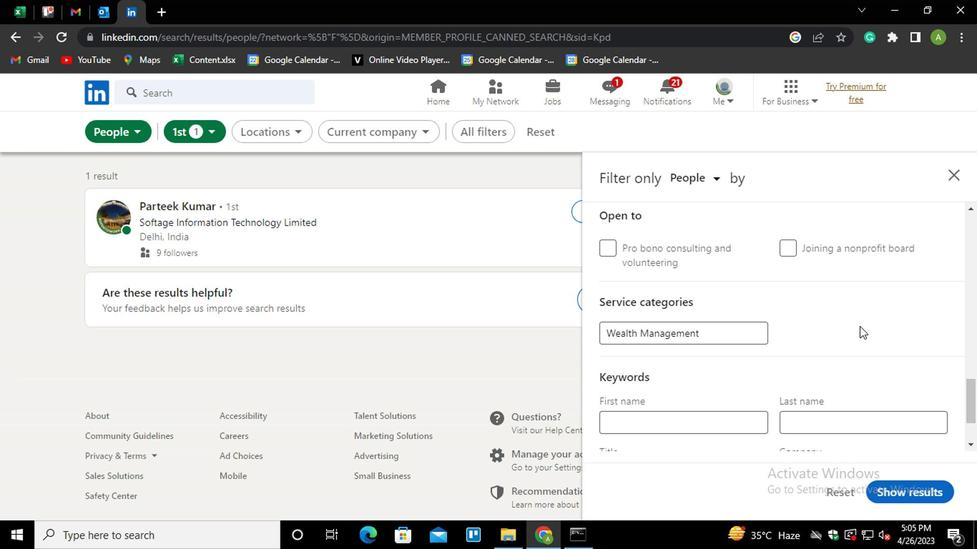 
Action: Mouse scrolled (868, 324) with delta (0, -1)
Screenshot: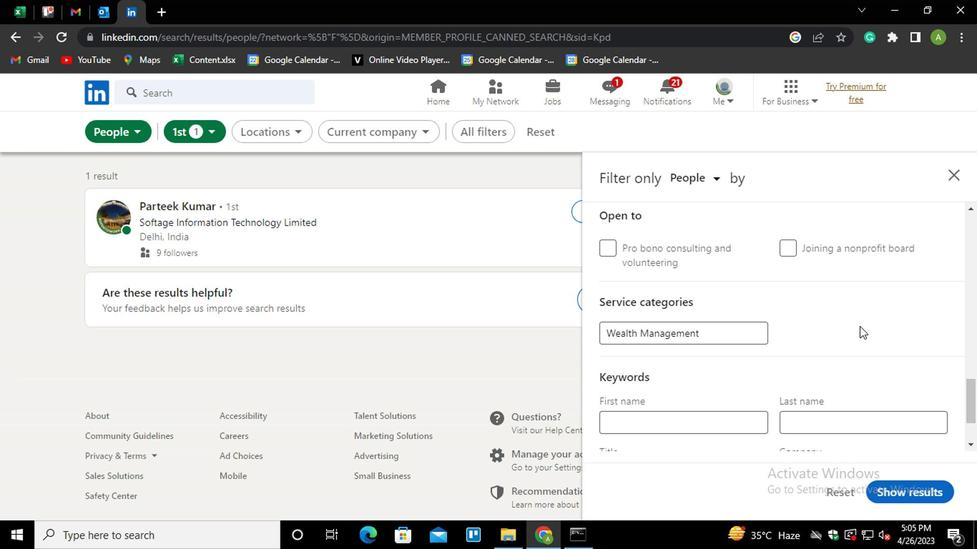 
Action: Mouse scrolled (868, 324) with delta (0, -1)
Screenshot: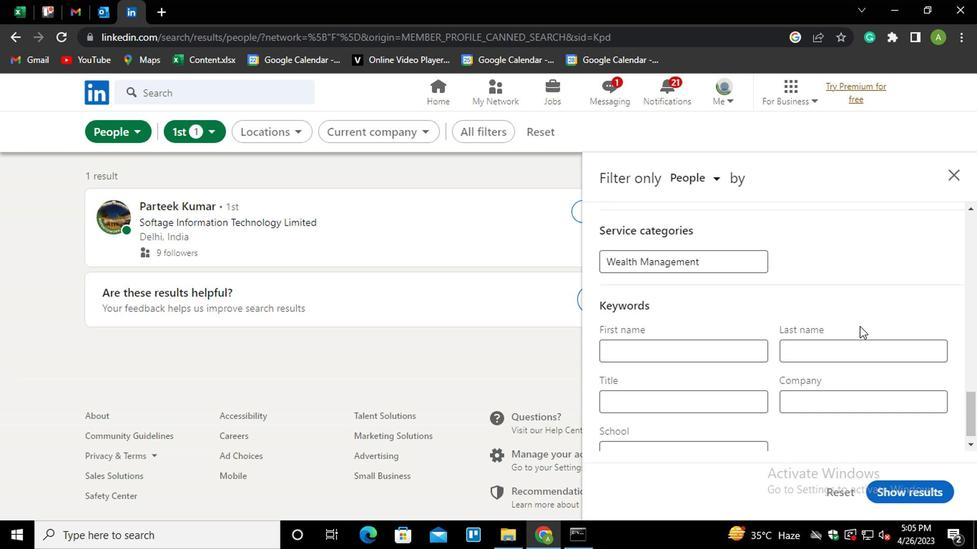 
Action: Mouse scrolled (868, 324) with delta (0, -1)
Screenshot: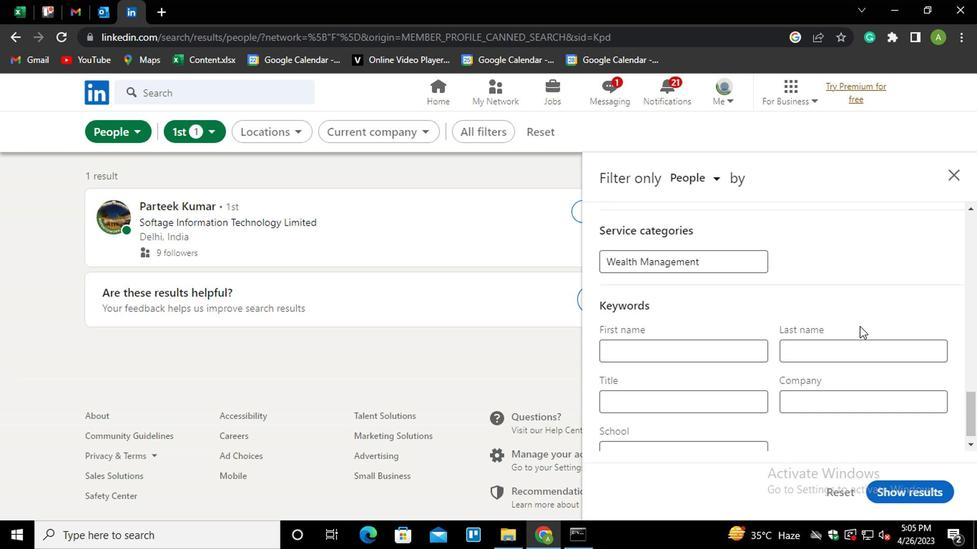 
Action: Mouse moved to (656, 378)
Screenshot: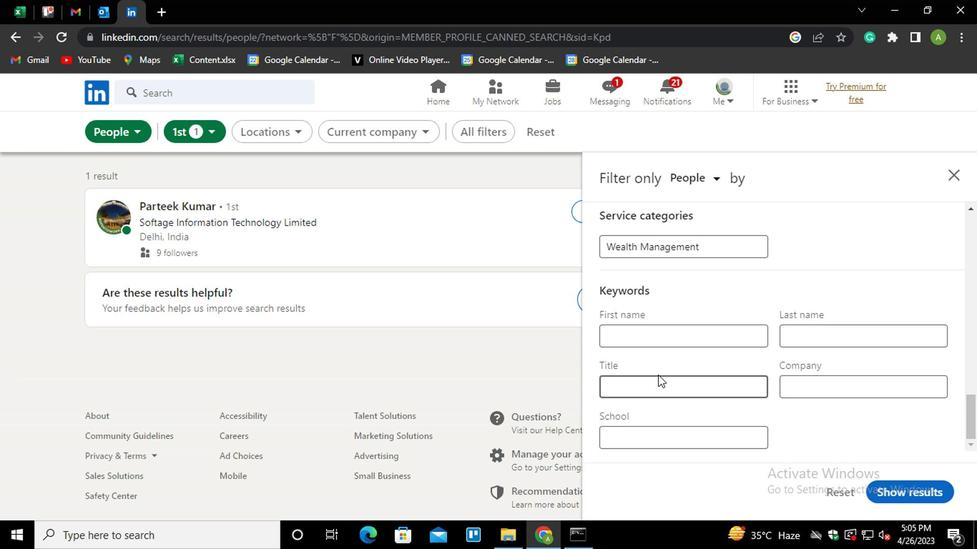 
Action: Mouse pressed left at (656, 378)
Screenshot: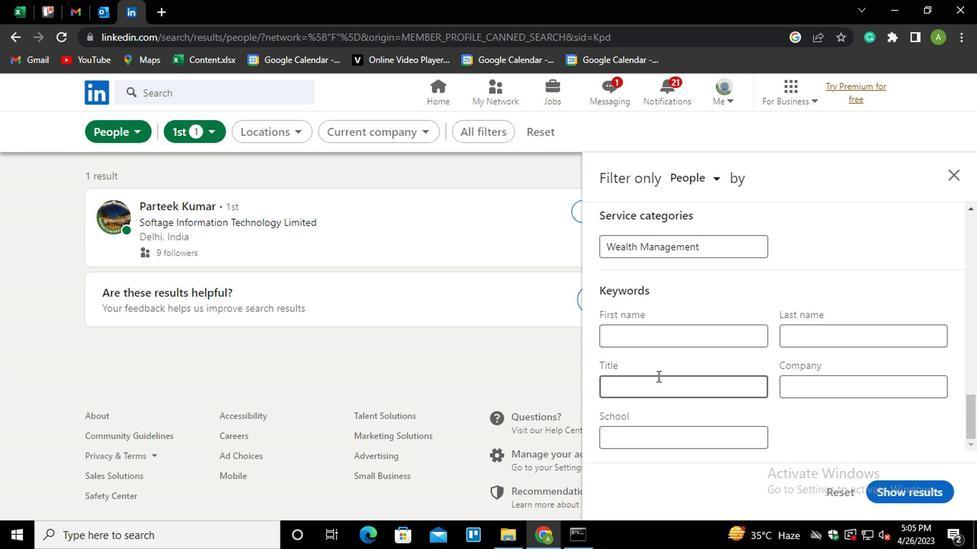 
Action: Key pressed <Key.shift_r>PRODUCTION<Key.space><Key.shift>ENGINEER
Screenshot: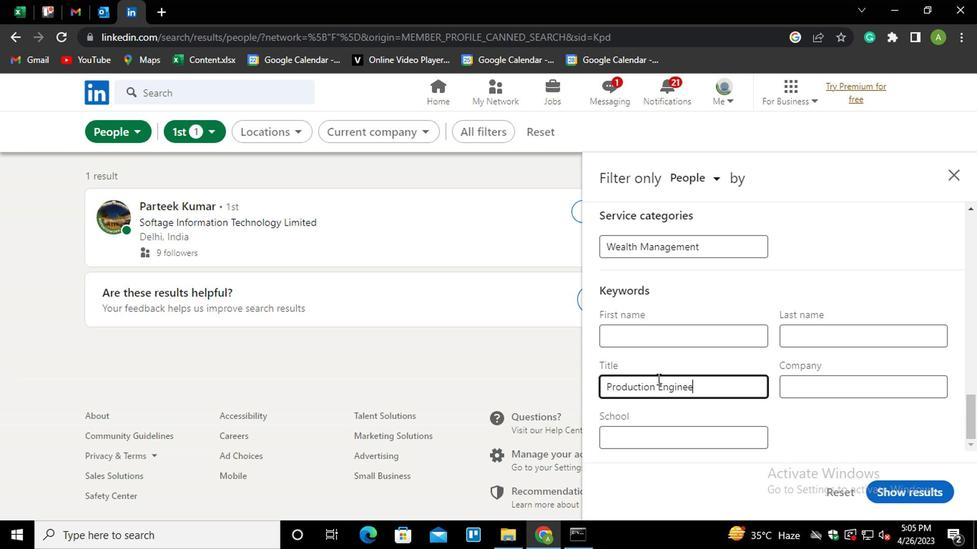 
Action: Mouse moved to (851, 446)
Screenshot: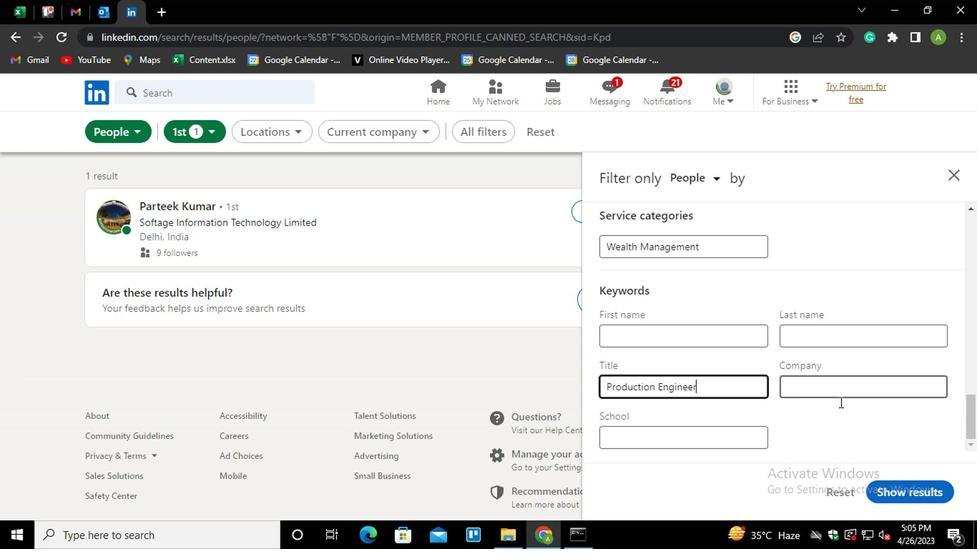 
Action: Mouse pressed left at (851, 446)
Screenshot: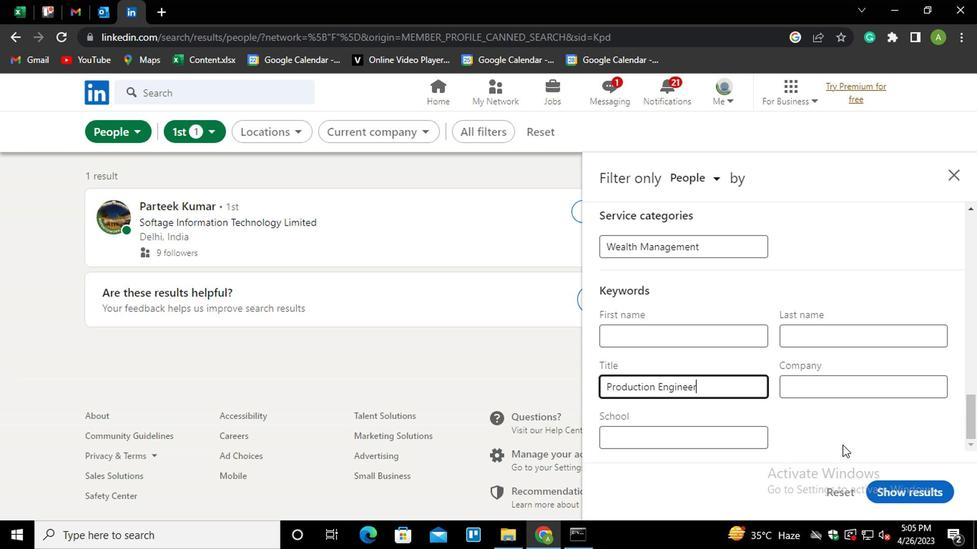 
Action: Mouse moved to (929, 486)
Screenshot: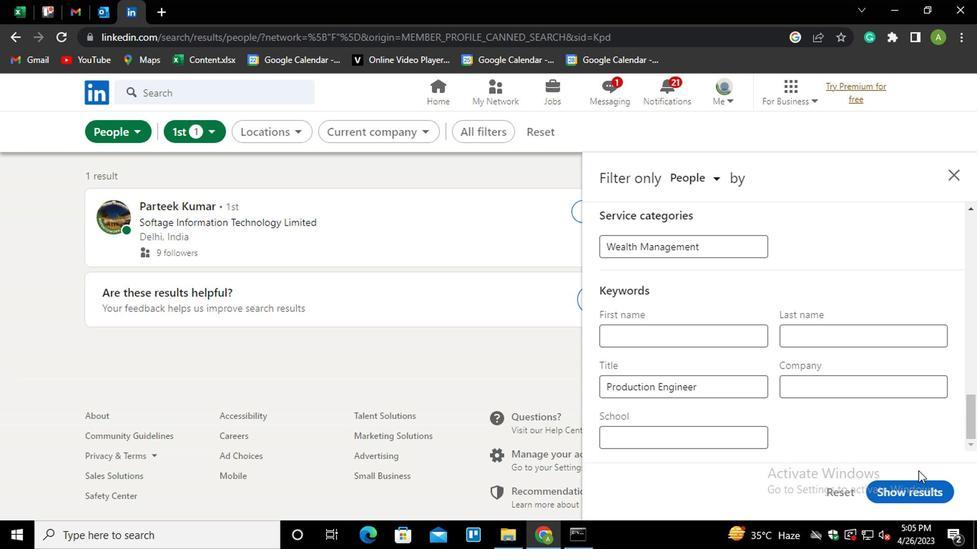 
Action: Mouse pressed left at (929, 486)
Screenshot: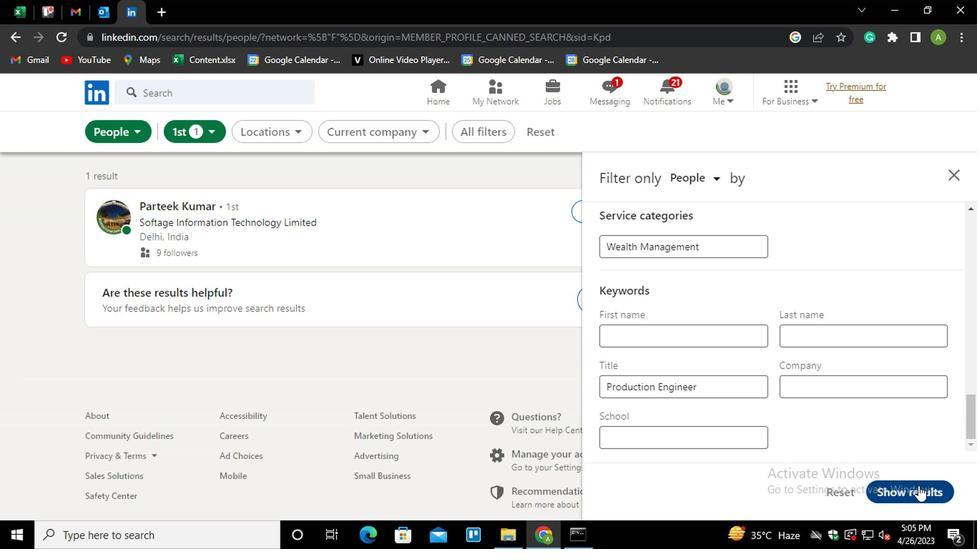 
Action: Mouse moved to (867, 449)
Screenshot: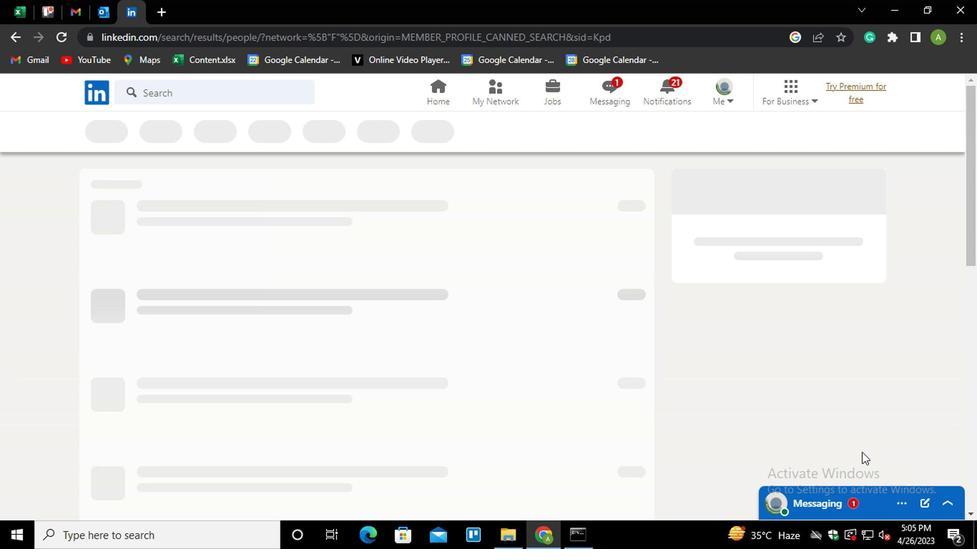 
